 Task: Create a due date automation trigger when advanced on, the moment a card is due add fields without custom field "Resume" set to a number lower or equal to 1 and lower or equal to 10.
Action: Mouse moved to (870, 256)
Screenshot: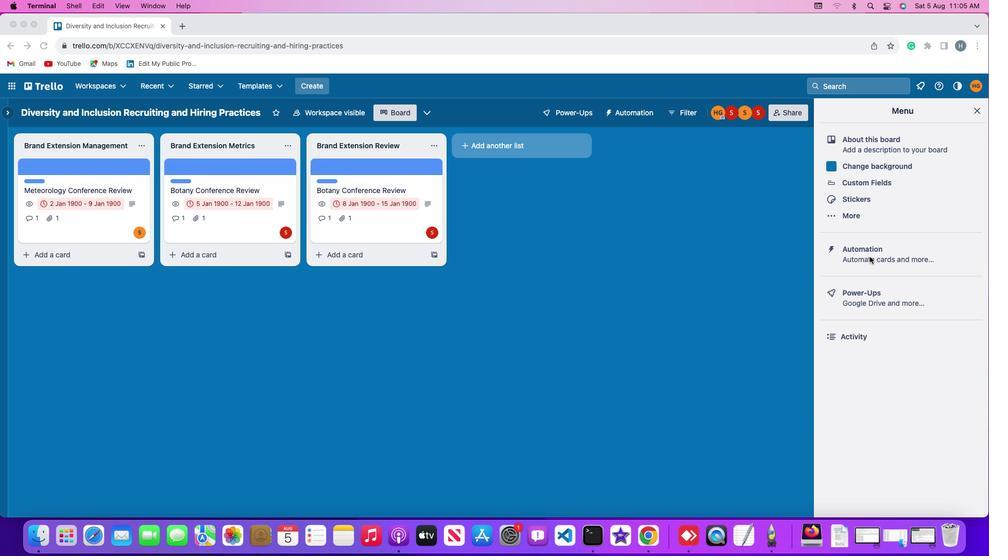 
Action: Mouse pressed left at (870, 256)
Screenshot: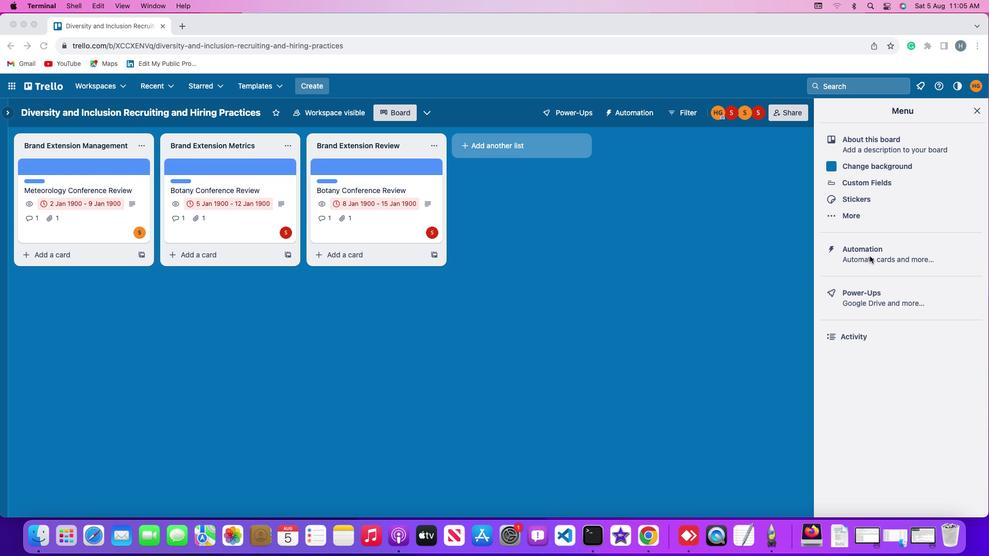 
Action: Mouse pressed left at (870, 256)
Screenshot: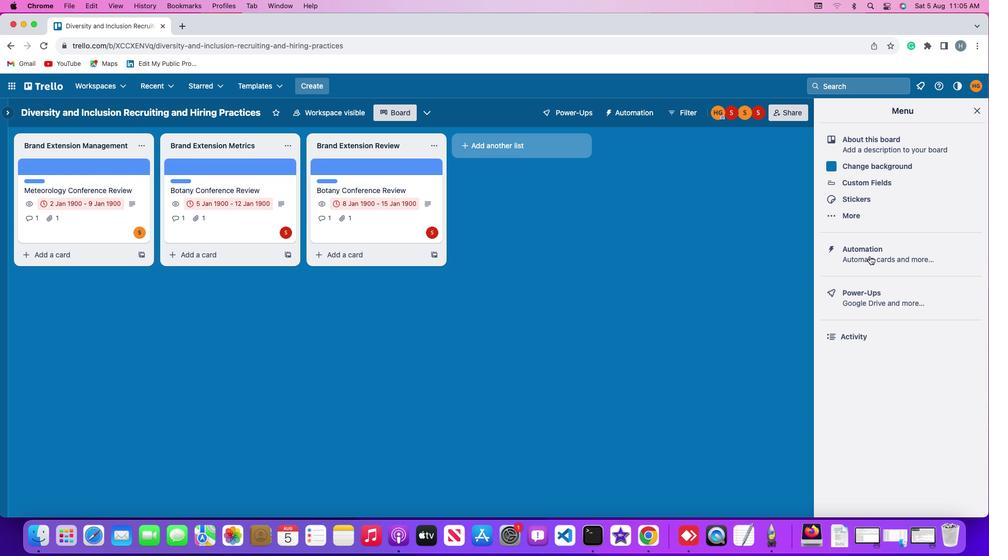 
Action: Mouse moved to (48, 244)
Screenshot: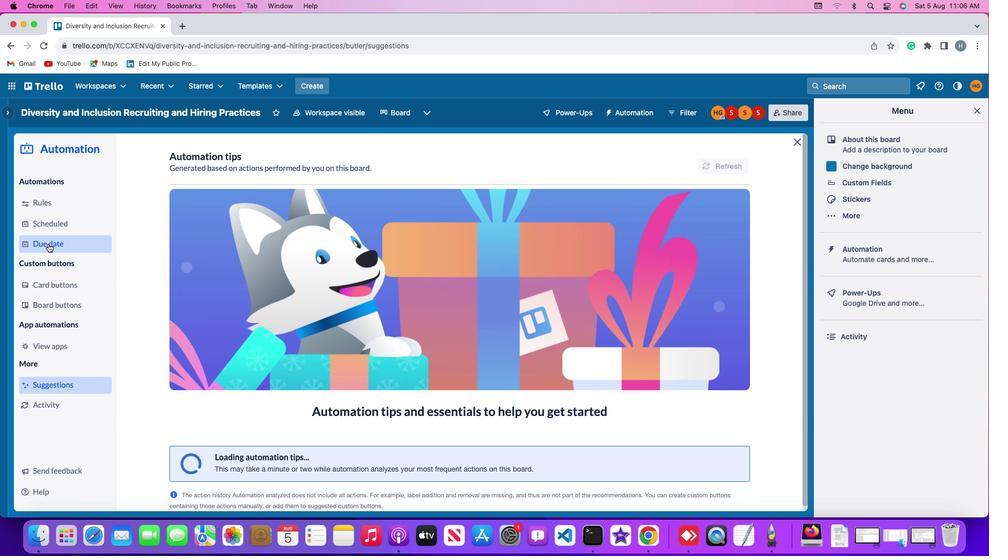 
Action: Mouse pressed left at (48, 244)
Screenshot: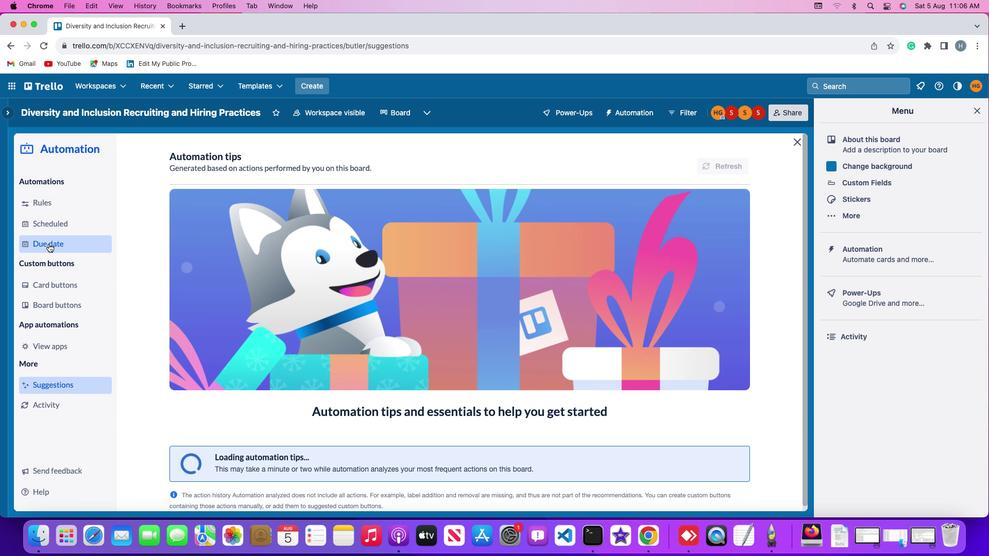 
Action: Mouse moved to (678, 157)
Screenshot: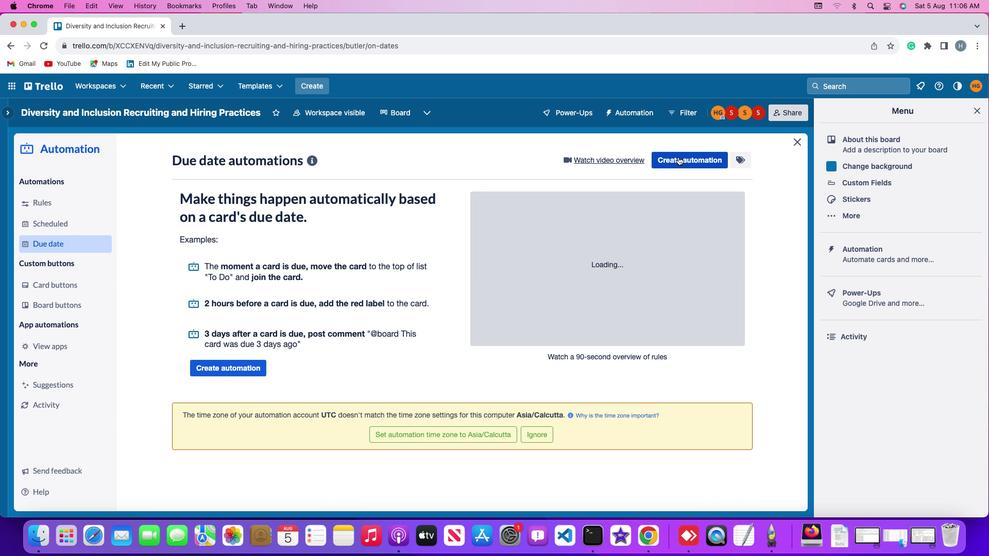 
Action: Mouse pressed left at (678, 157)
Screenshot: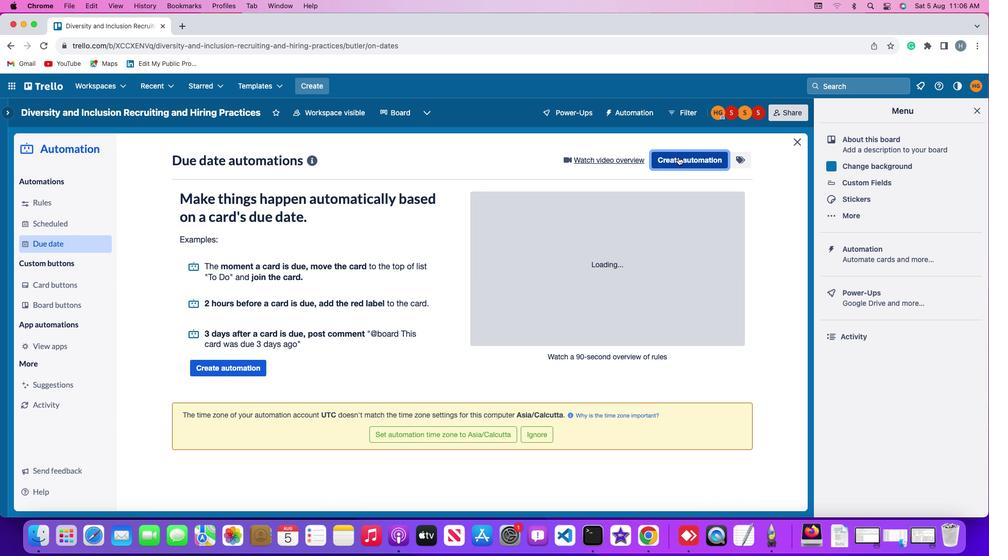 
Action: Mouse moved to (461, 260)
Screenshot: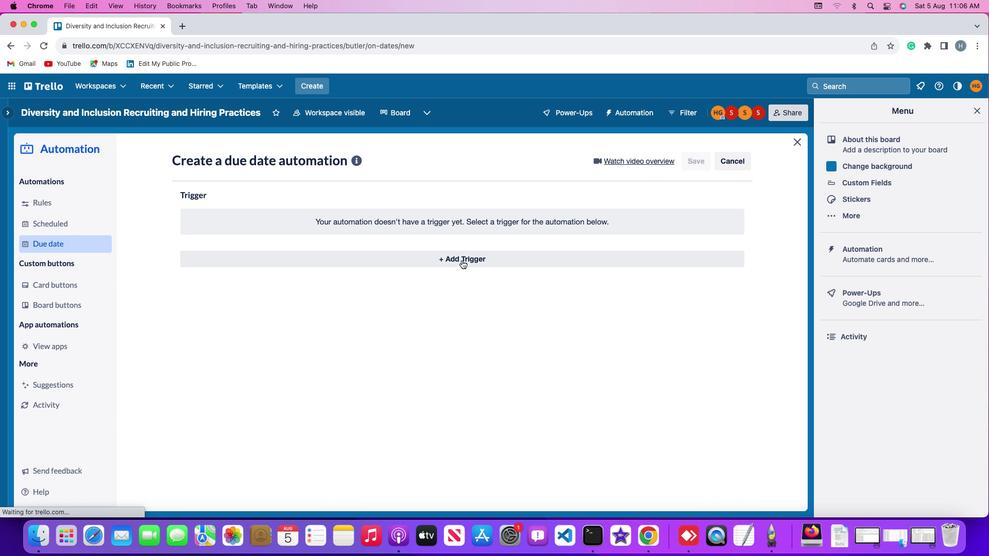 
Action: Mouse pressed left at (461, 260)
Screenshot: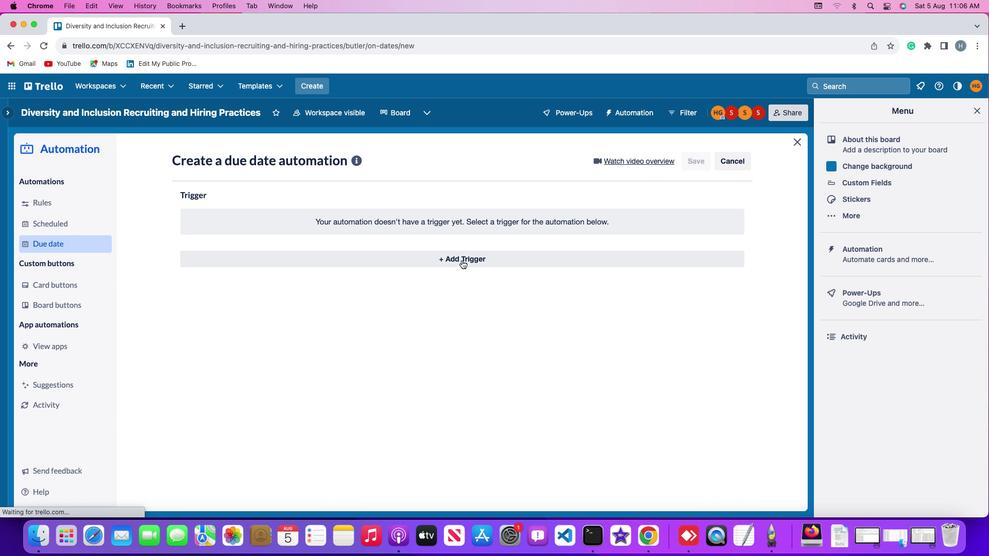 
Action: Mouse moved to (212, 383)
Screenshot: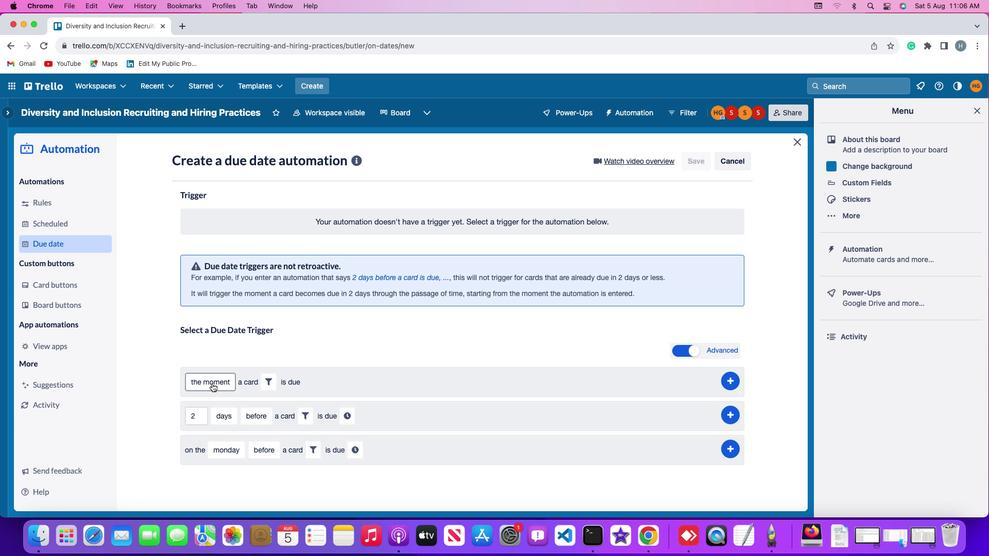 
Action: Mouse pressed left at (212, 383)
Screenshot: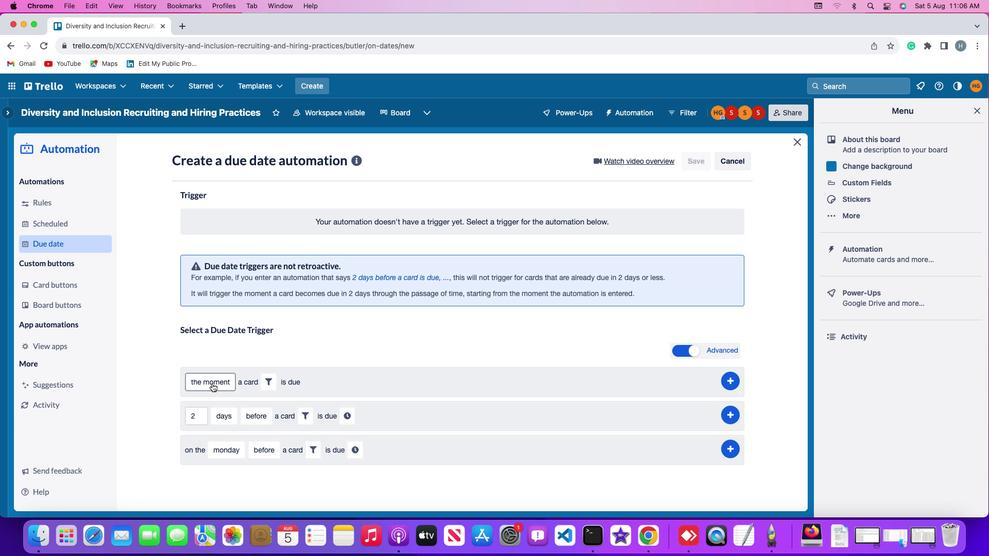 
Action: Mouse moved to (218, 401)
Screenshot: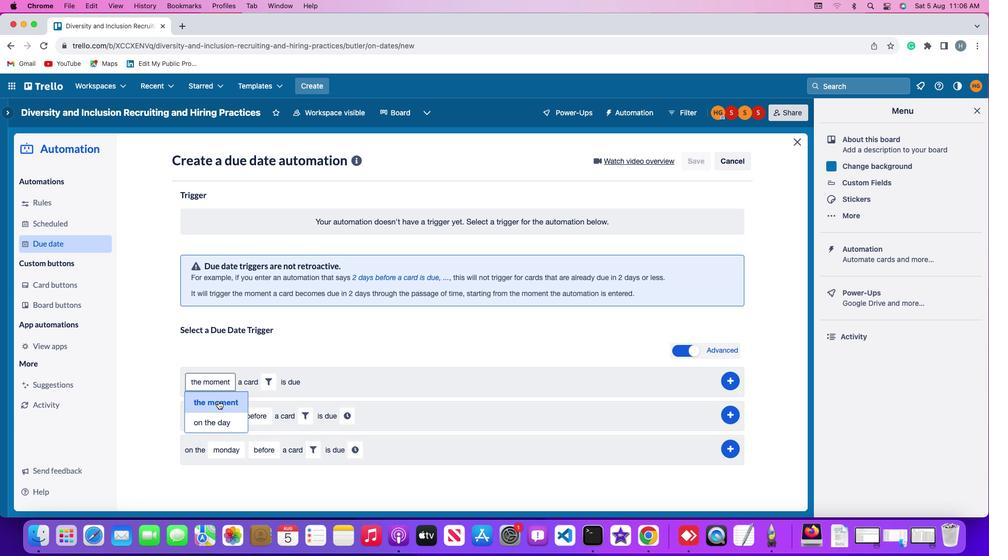 
Action: Mouse pressed left at (218, 401)
Screenshot: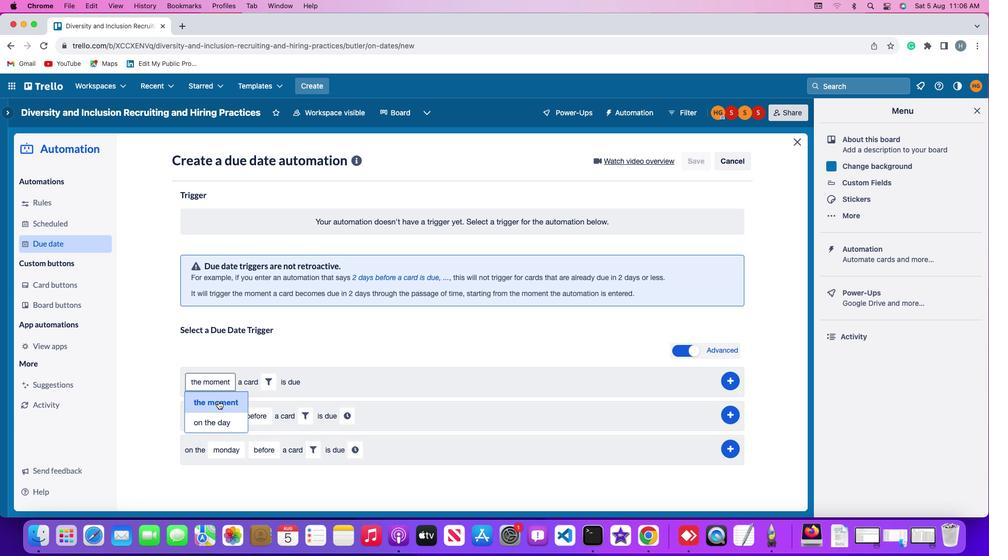 
Action: Mouse moved to (274, 380)
Screenshot: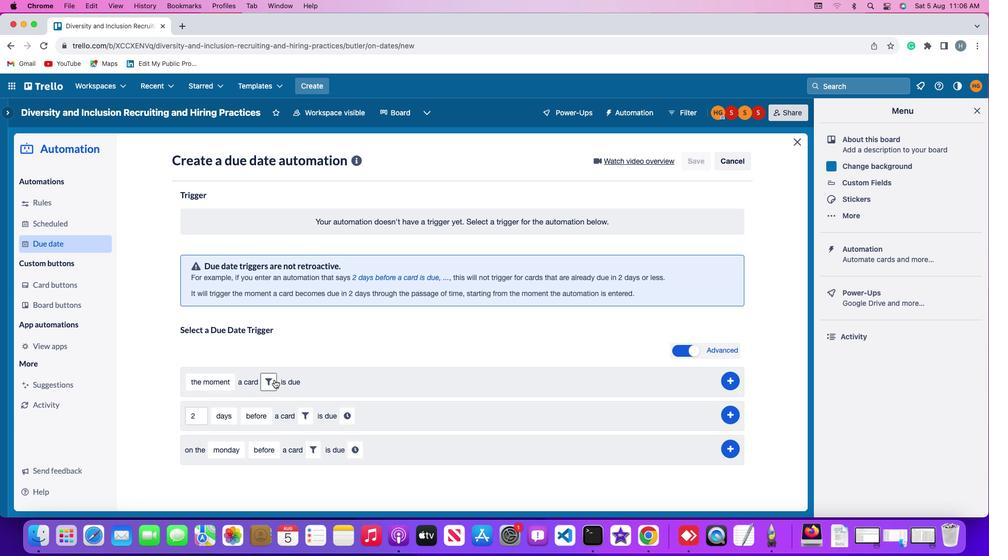 
Action: Mouse pressed left at (274, 380)
Screenshot: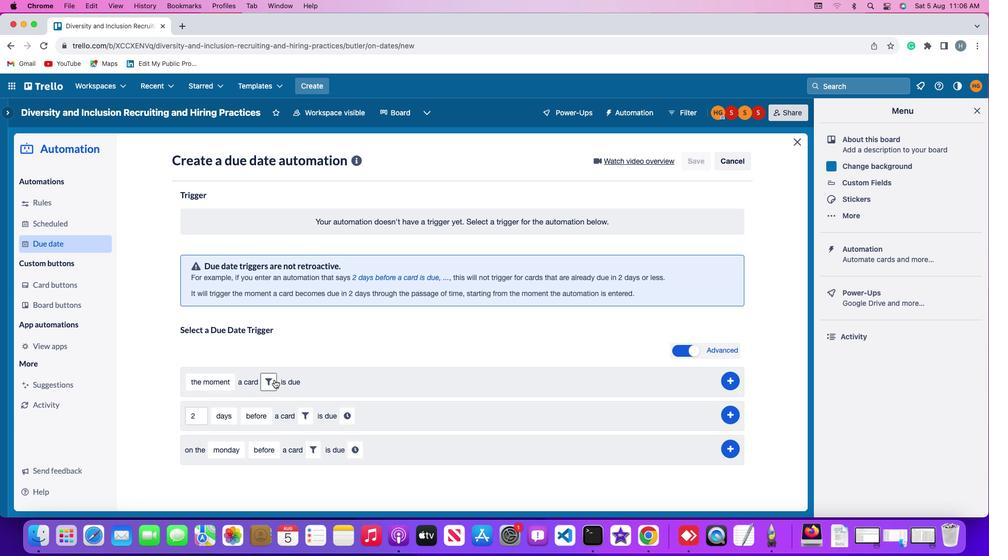 
Action: Mouse moved to (435, 415)
Screenshot: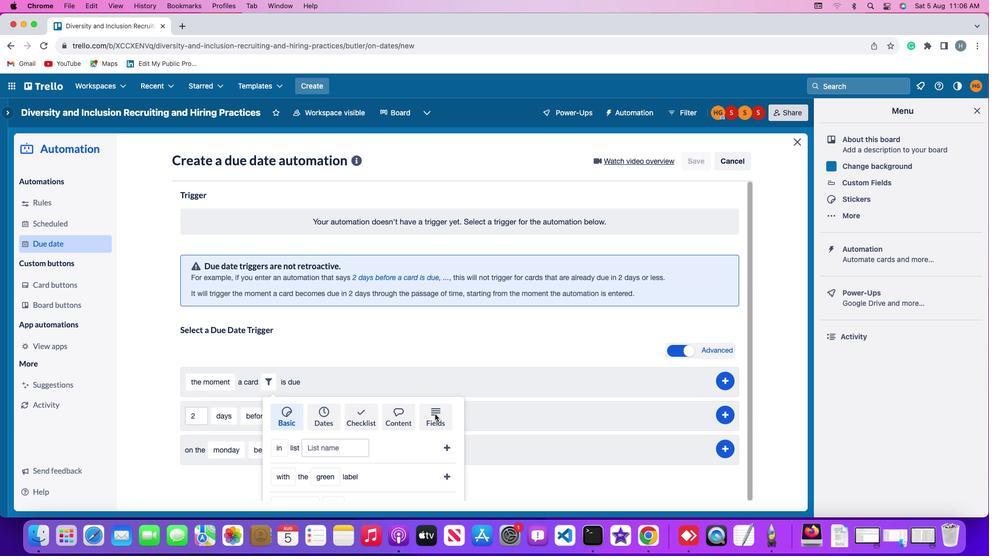 
Action: Mouse pressed left at (435, 415)
Screenshot: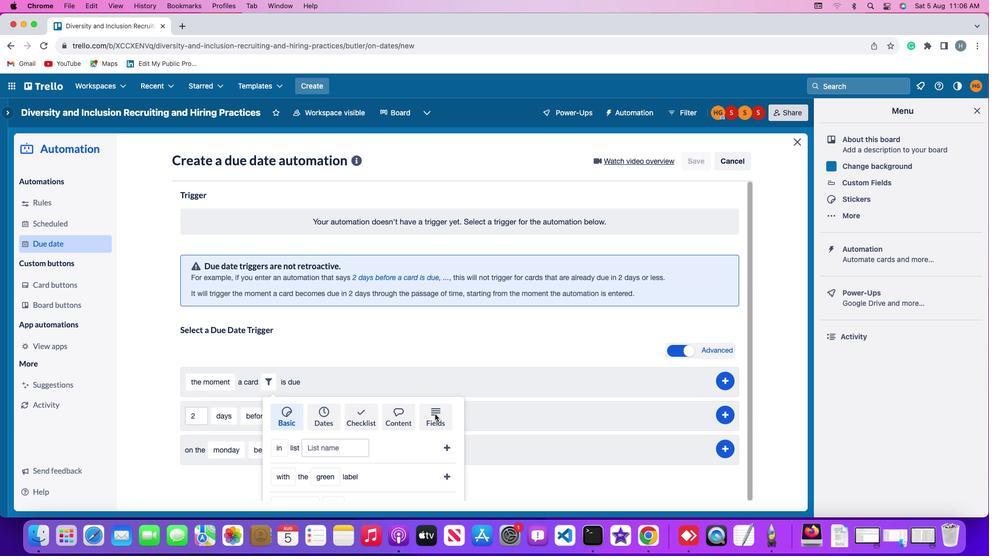 
Action: Mouse moved to (424, 425)
Screenshot: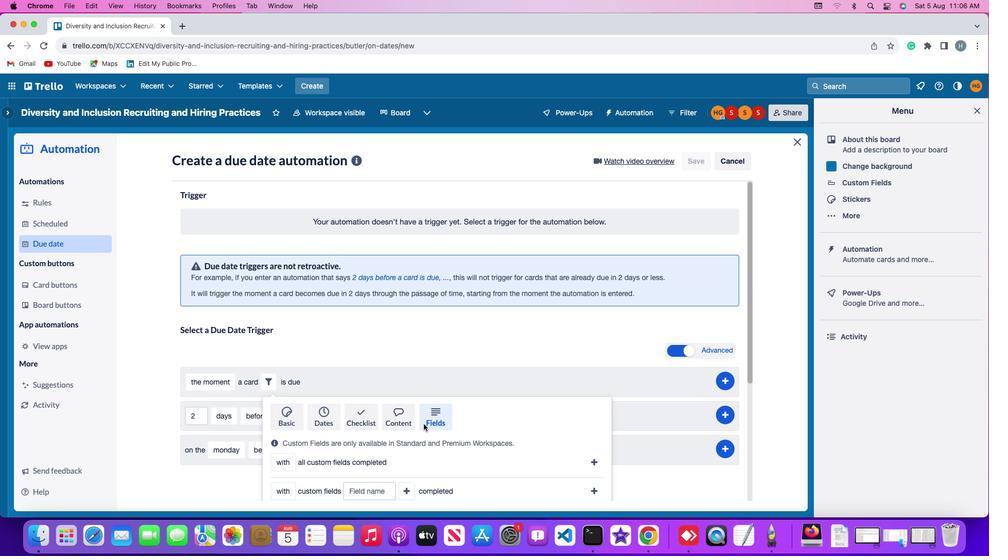 
Action: Mouse scrolled (424, 425) with delta (0, 0)
Screenshot: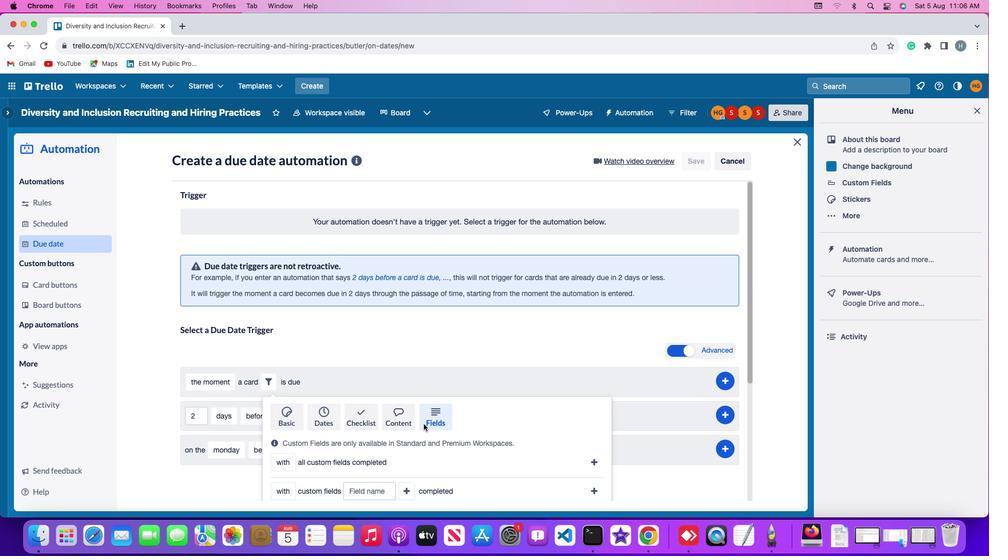 
Action: Mouse moved to (423, 424)
Screenshot: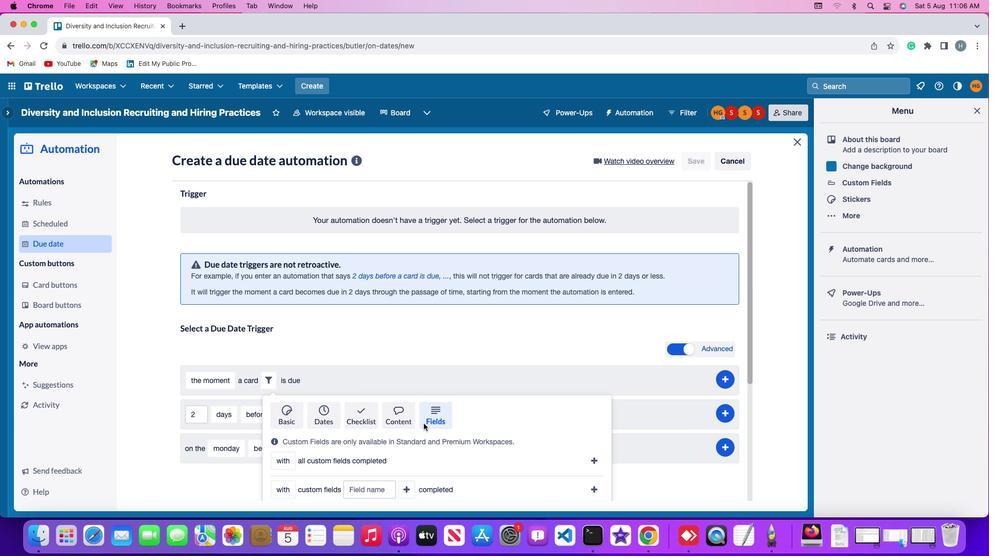 
Action: Mouse scrolled (423, 424) with delta (0, 0)
Screenshot: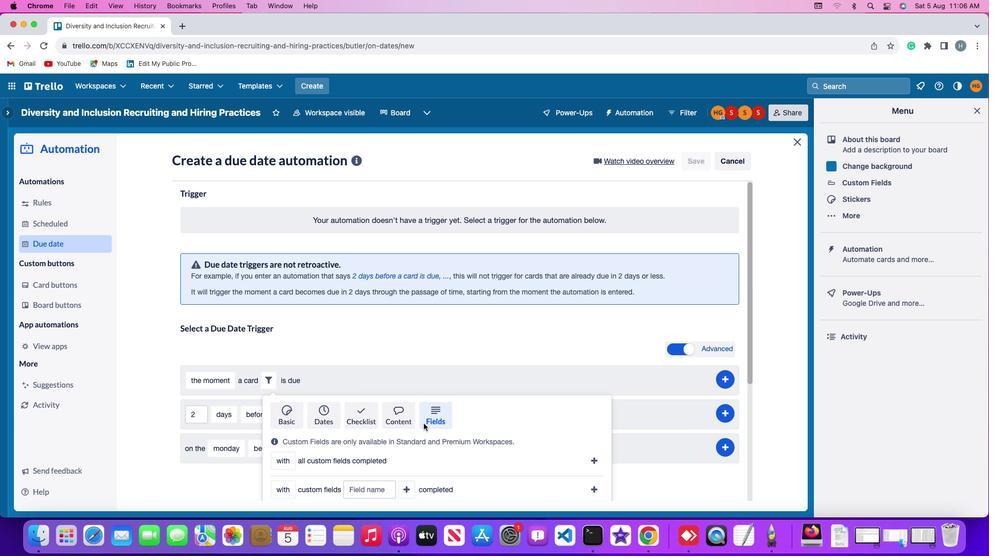 
Action: Mouse moved to (423, 424)
Screenshot: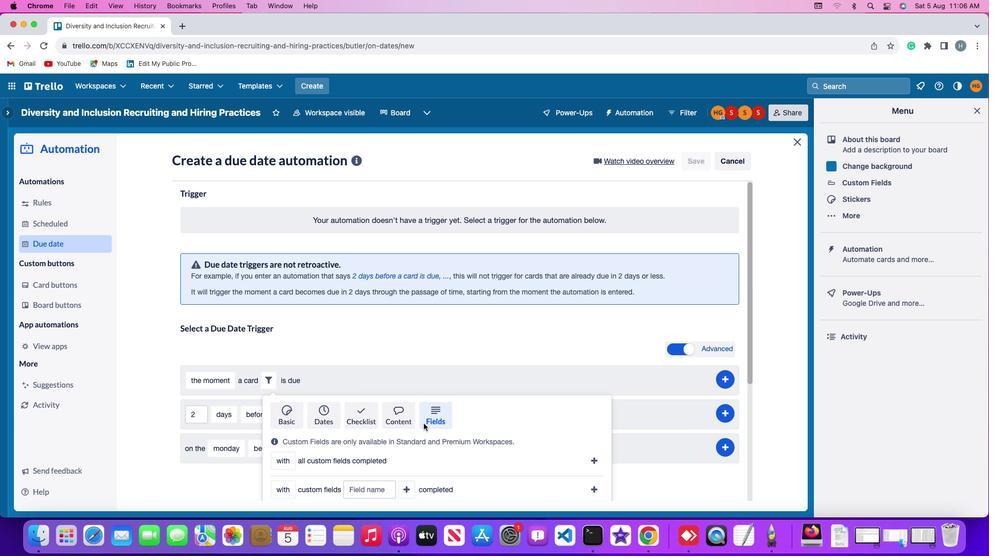 
Action: Mouse scrolled (423, 424) with delta (0, -1)
Screenshot: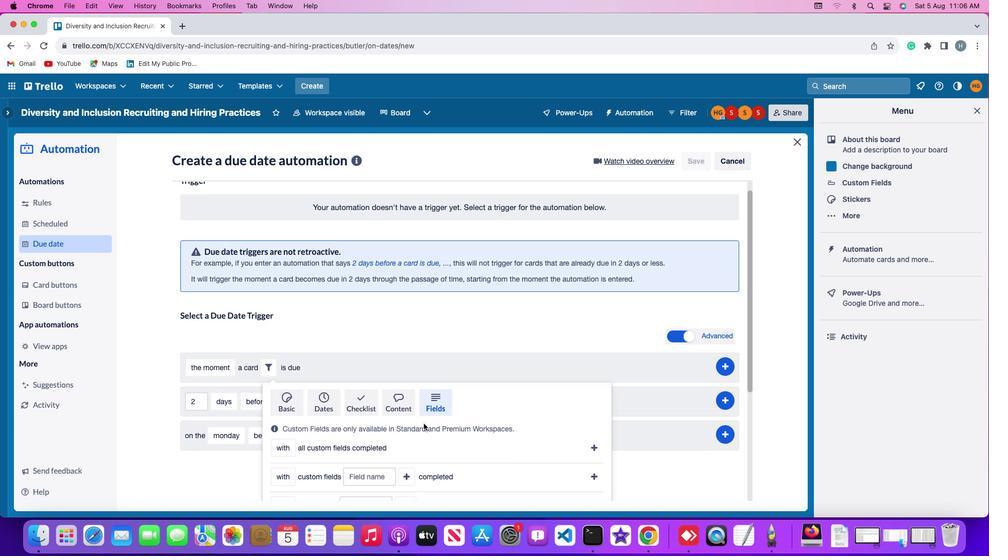 
Action: Mouse scrolled (423, 424) with delta (0, -2)
Screenshot: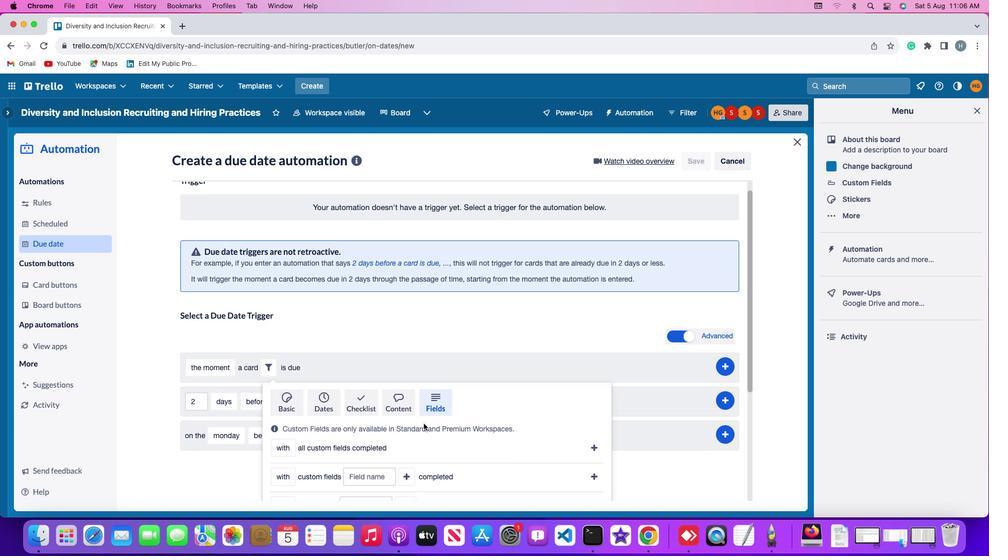 
Action: Mouse scrolled (423, 424) with delta (0, -2)
Screenshot: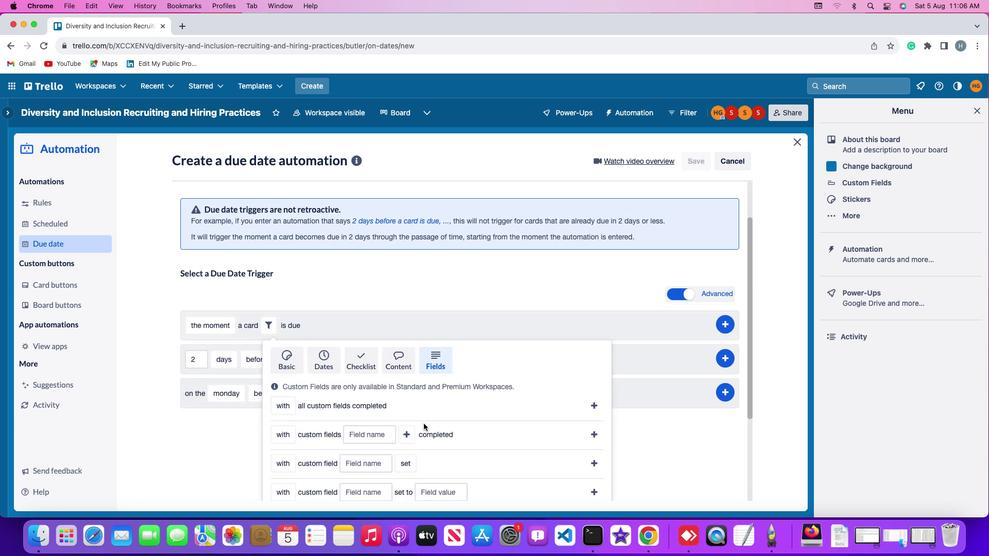 
Action: Mouse moved to (422, 423)
Screenshot: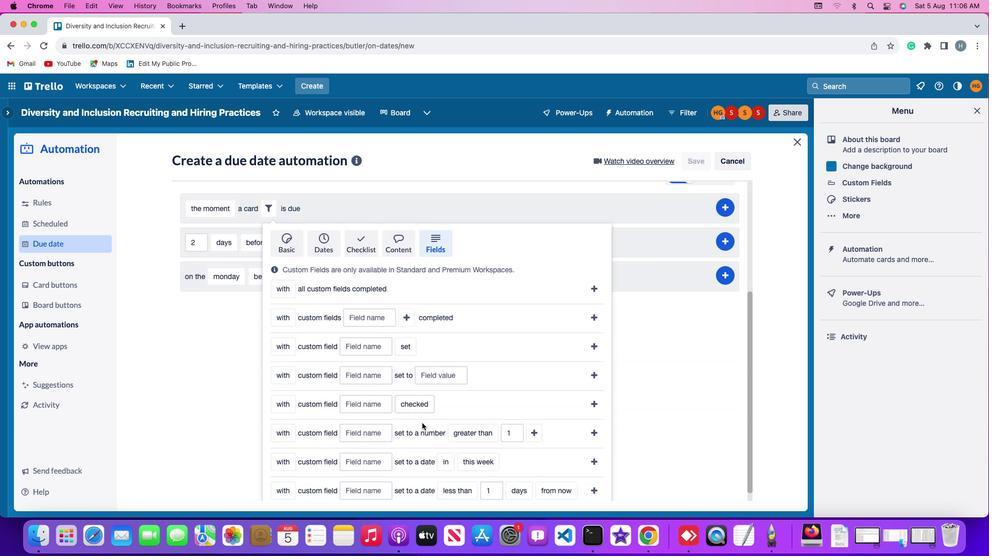 
Action: Mouse scrolled (422, 423) with delta (0, 0)
Screenshot: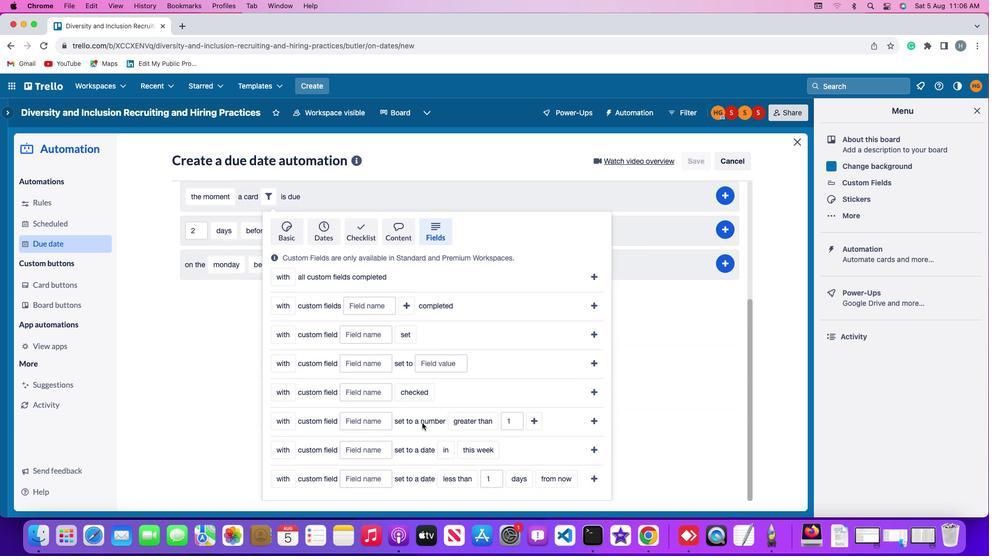 
Action: Mouse scrolled (422, 423) with delta (0, 0)
Screenshot: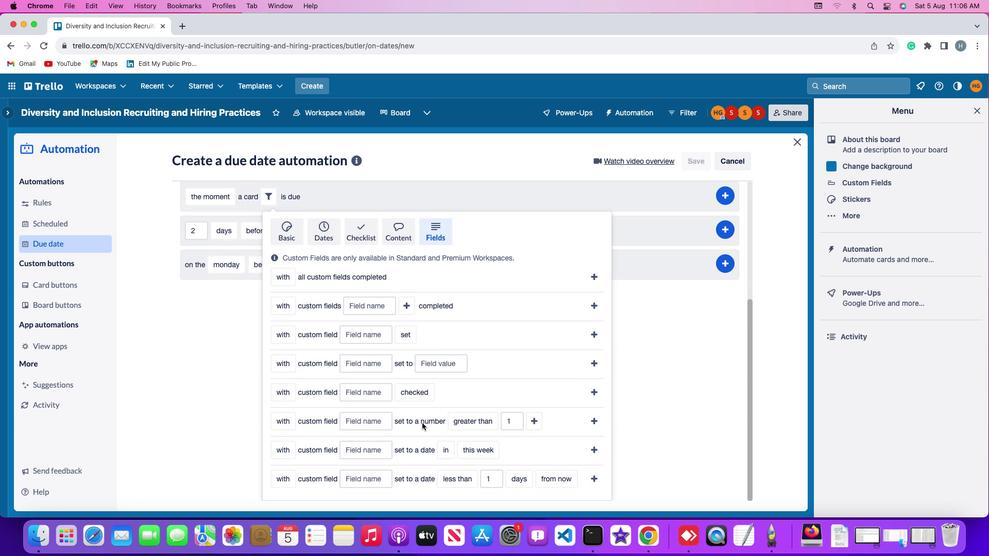 
Action: Mouse scrolled (422, 423) with delta (0, -1)
Screenshot: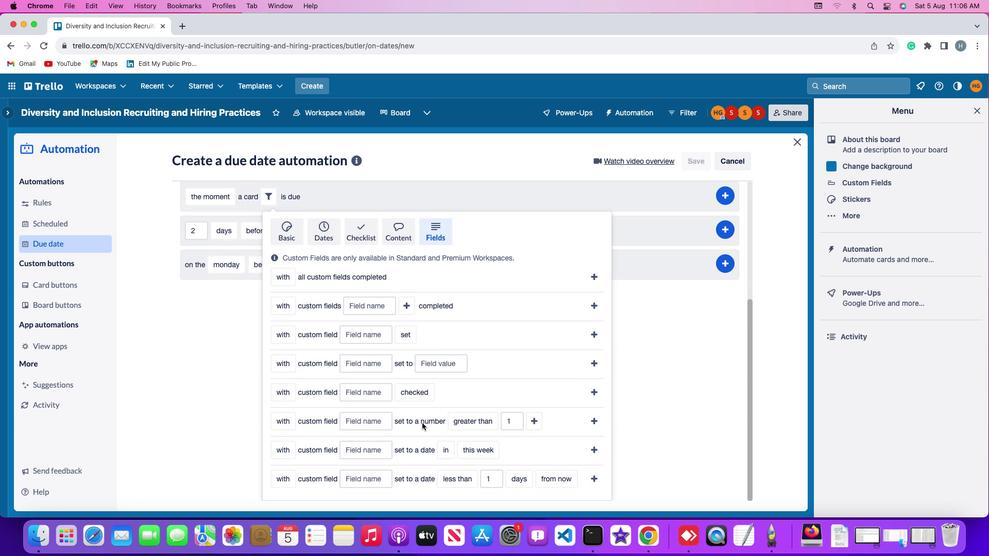 
Action: Mouse scrolled (422, 423) with delta (0, -2)
Screenshot: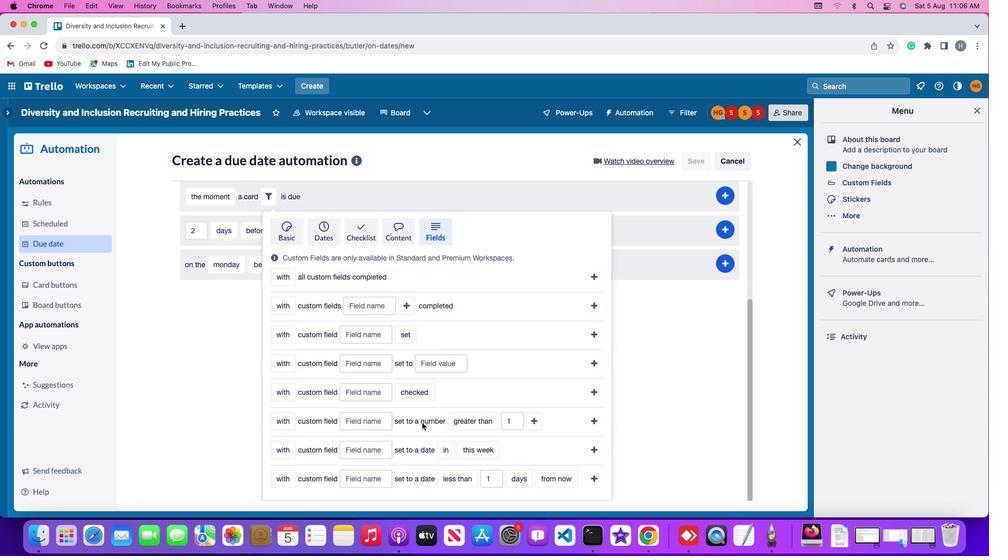 
Action: Mouse moved to (272, 418)
Screenshot: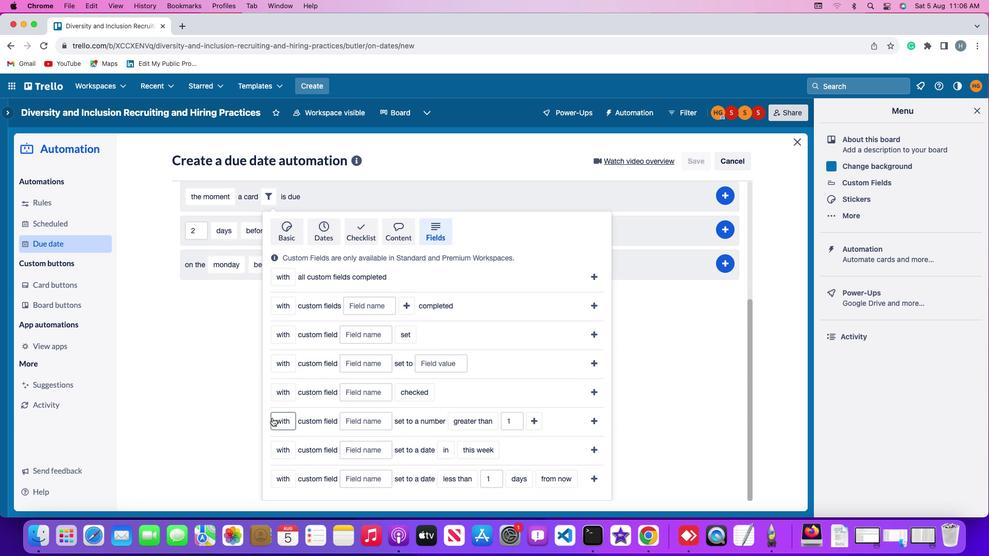 
Action: Mouse pressed left at (272, 418)
Screenshot: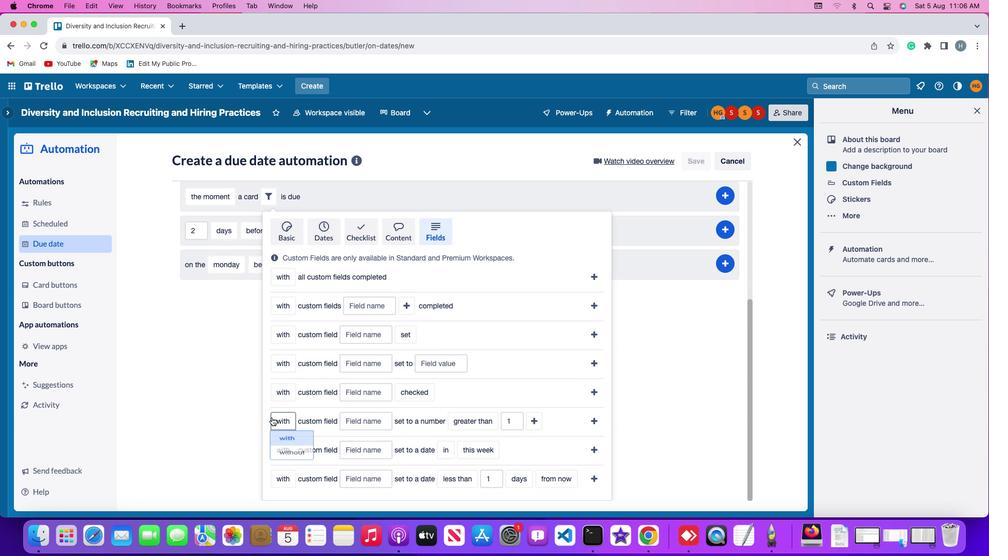 
Action: Mouse moved to (294, 459)
Screenshot: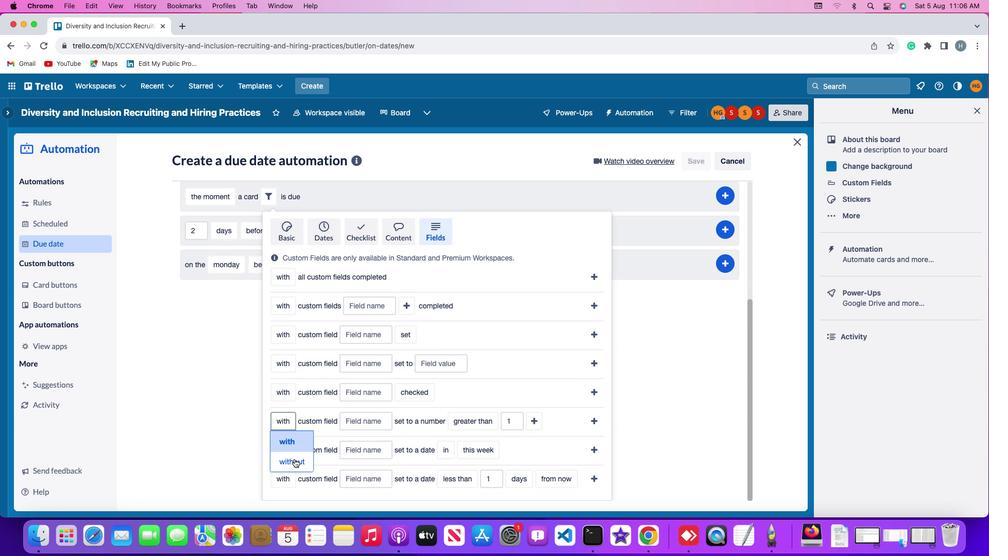 
Action: Mouse pressed left at (294, 459)
Screenshot: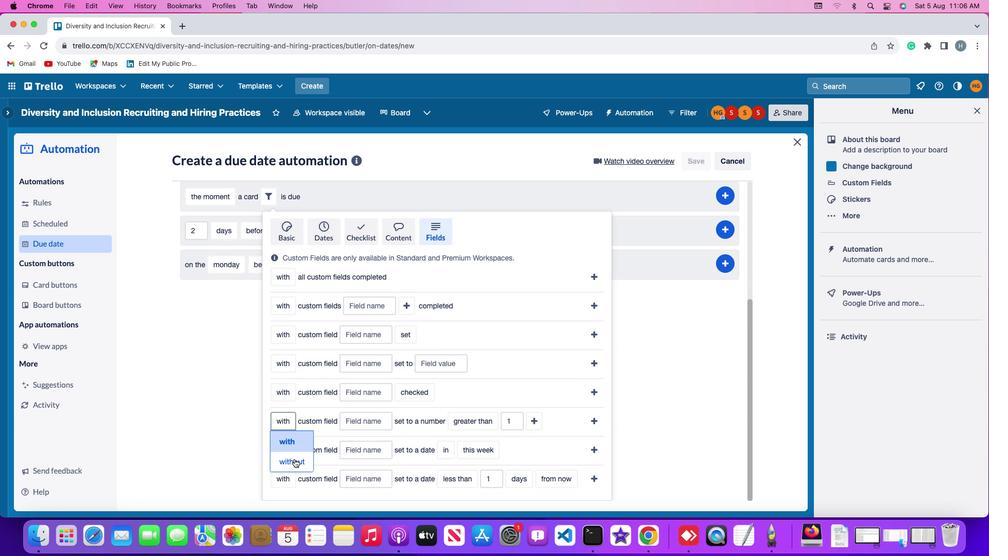 
Action: Mouse moved to (376, 420)
Screenshot: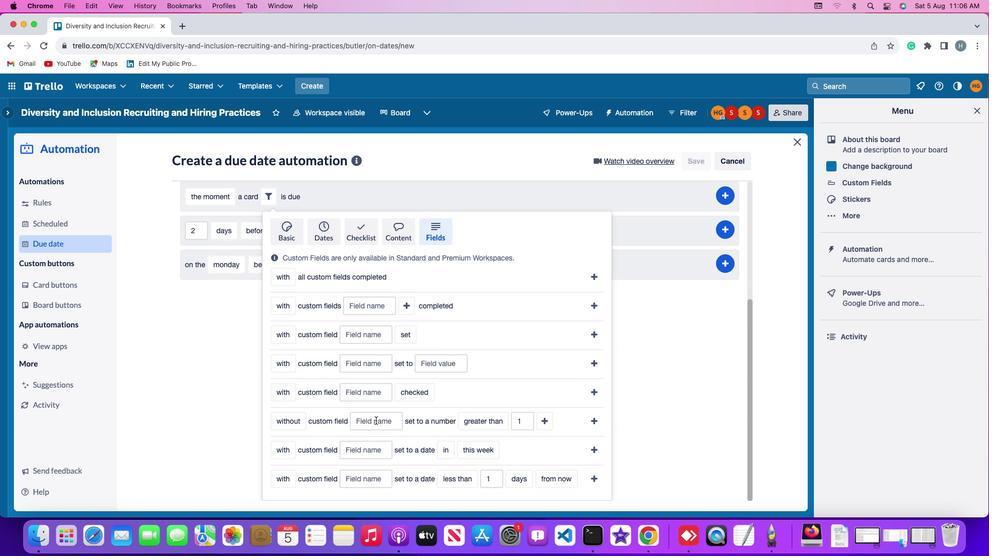 
Action: Mouse pressed left at (376, 420)
Screenshot: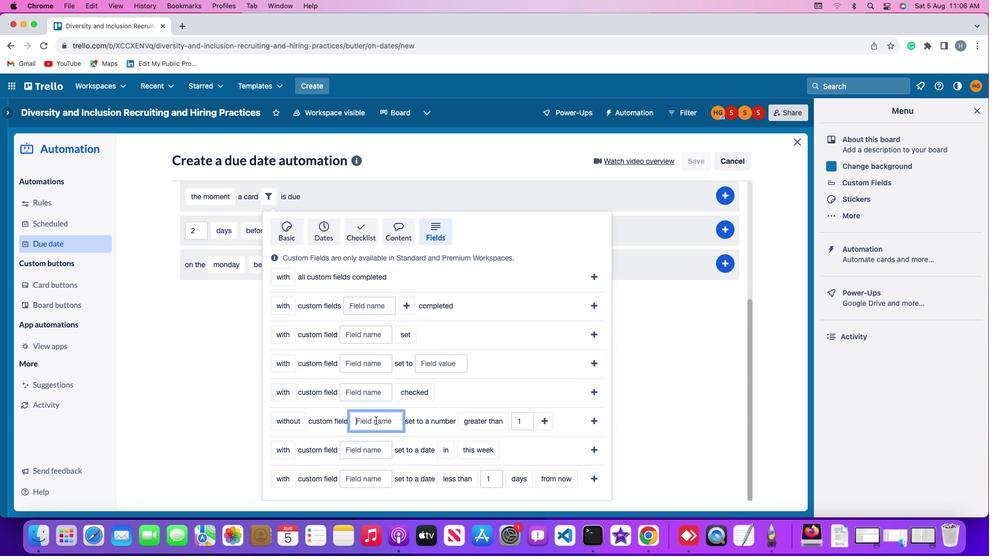 
Action: Mouse moved to (376, 420)
Screenshot: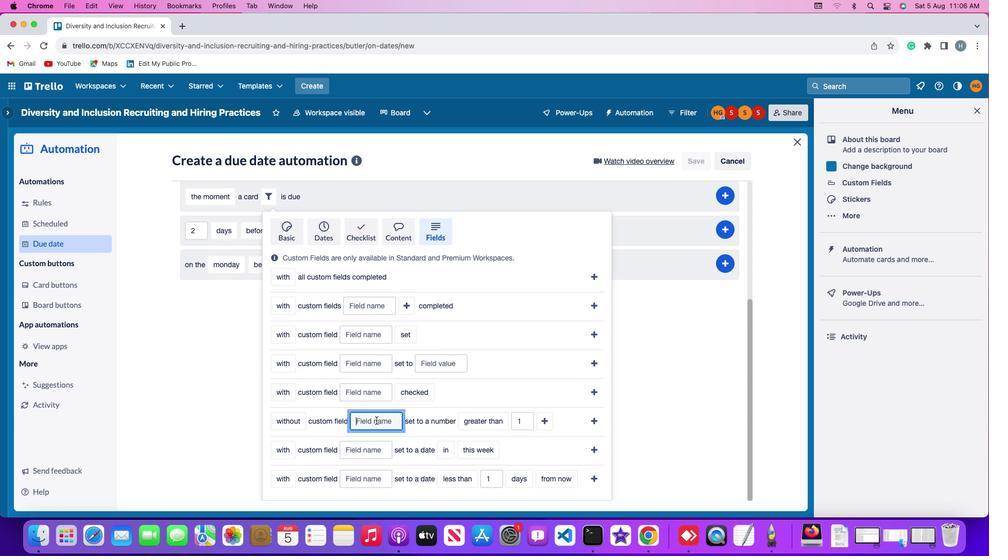 
Action: Key pressed Key.shift'r''e''s''u''m''e'
Screenshot: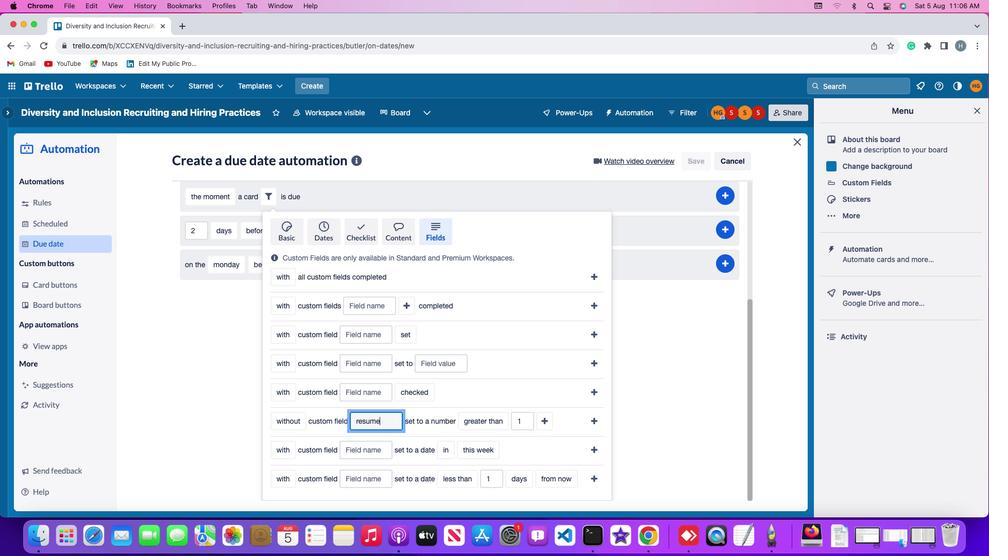 
Action: Mouse moved to (478, 423)
Screenshot: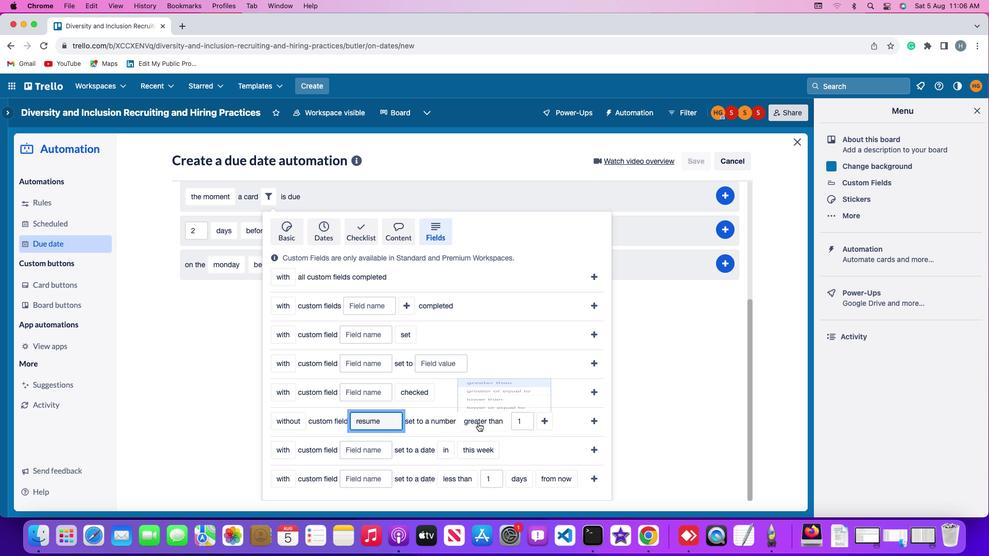 
Action: Mouse pressed left at (478, 423)
Screenshot: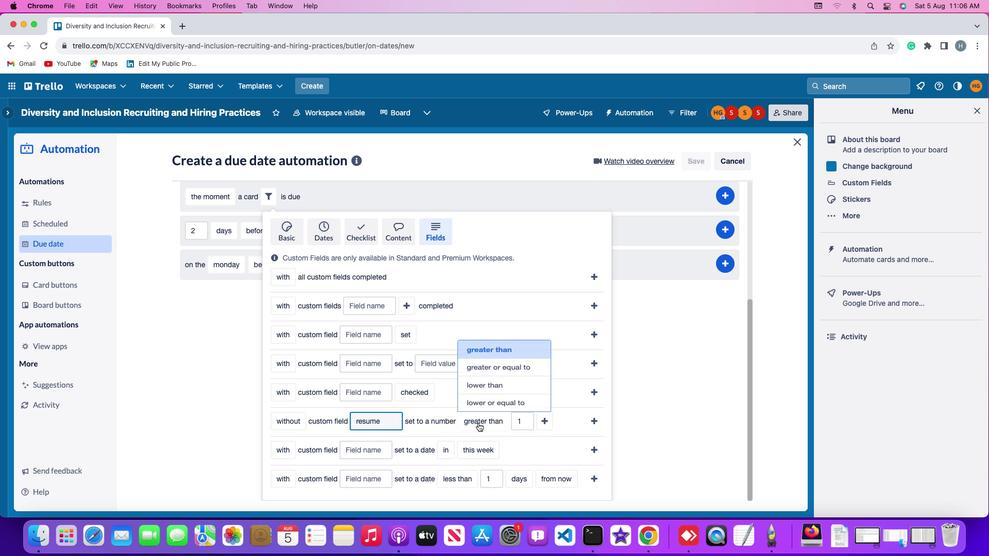 
Action: Mouse moved to (502, 400)
Screenshot: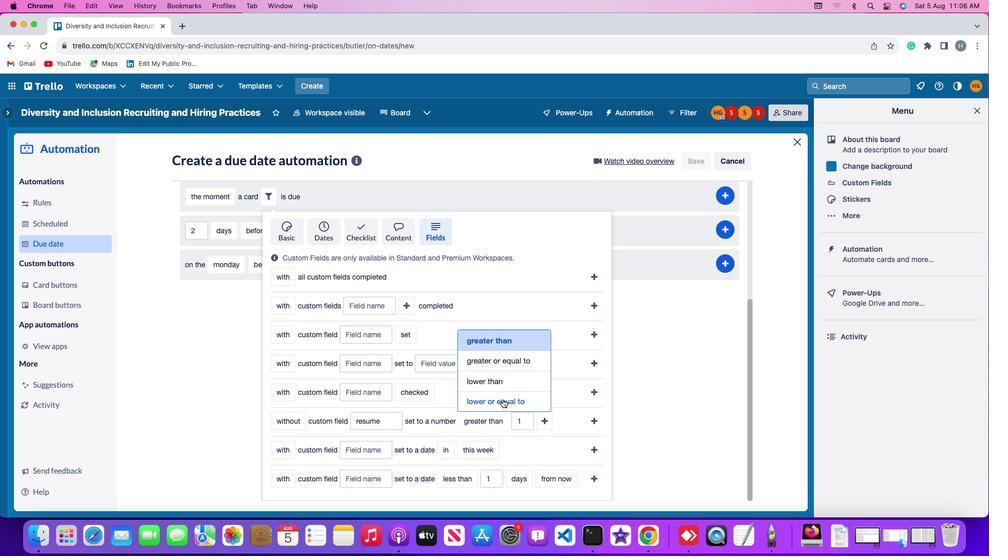 
Action: Mouse pressed left at (502, 400)
Screenshot: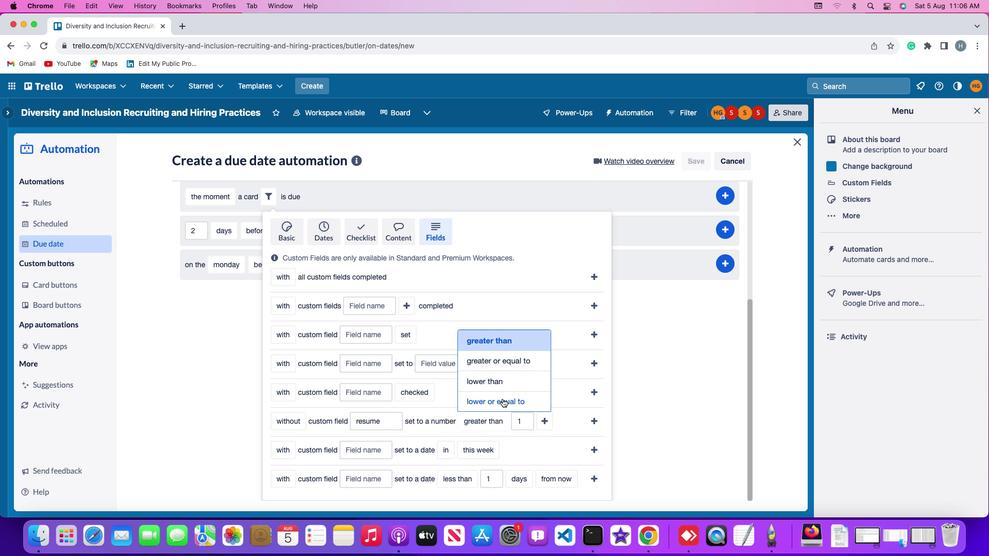 
Action: Mouse moved to (540, 423)
Screenshot: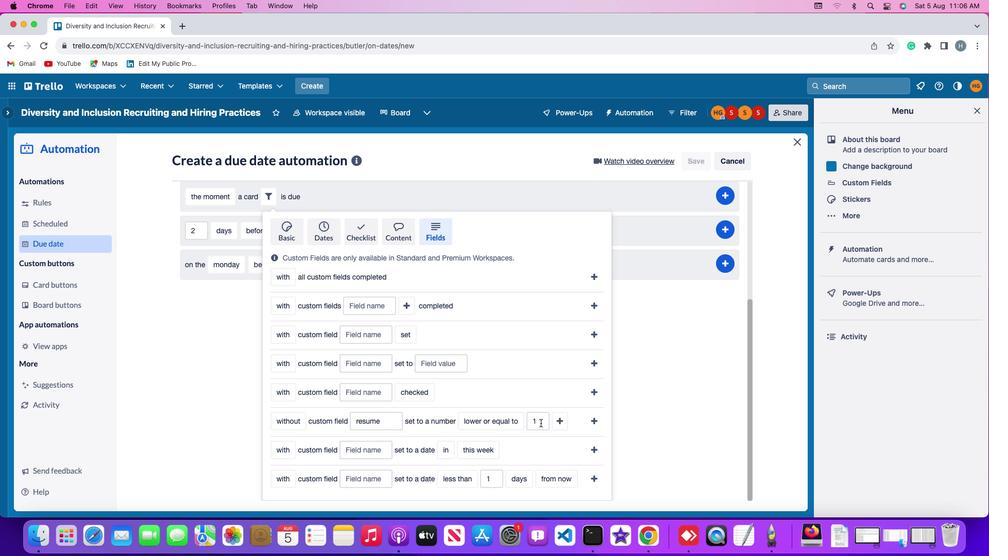 
Action: Mouse pressed left at (540, 423)
Screenshot: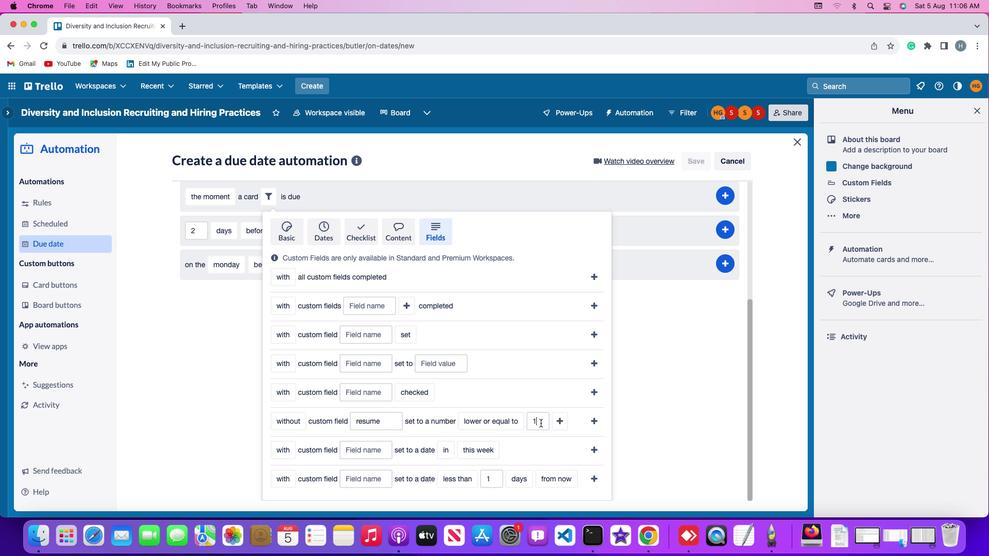 
Action: Mouse moved to (543, 427)
Screenshot: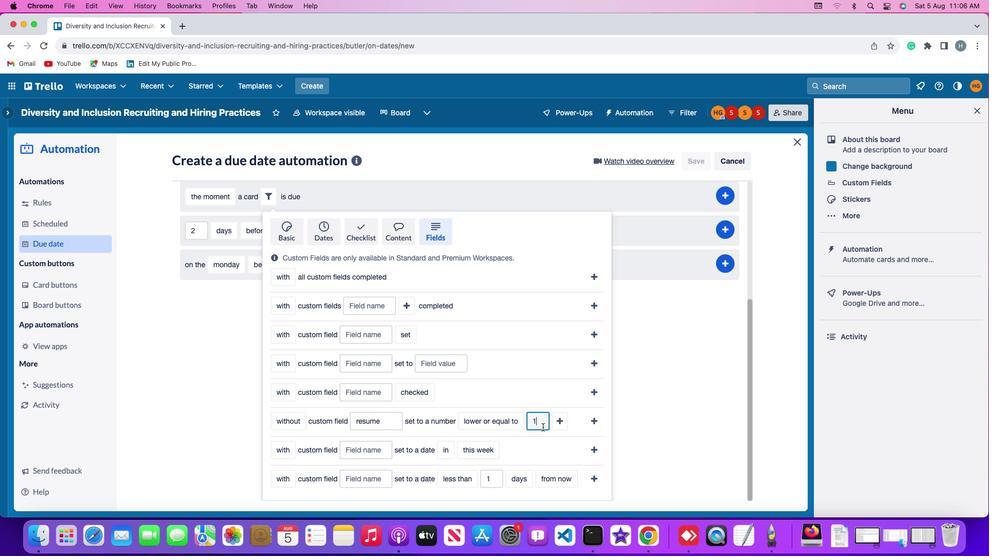 
Action: Key pressed Key.backspace
Screenshot: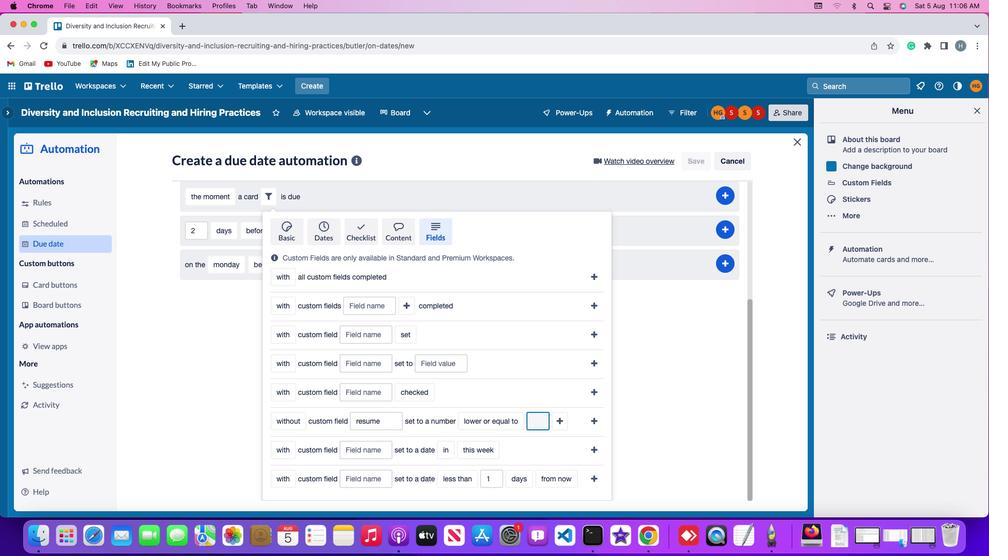 
Action: Mouse moved to (543, 427)
Screenshot: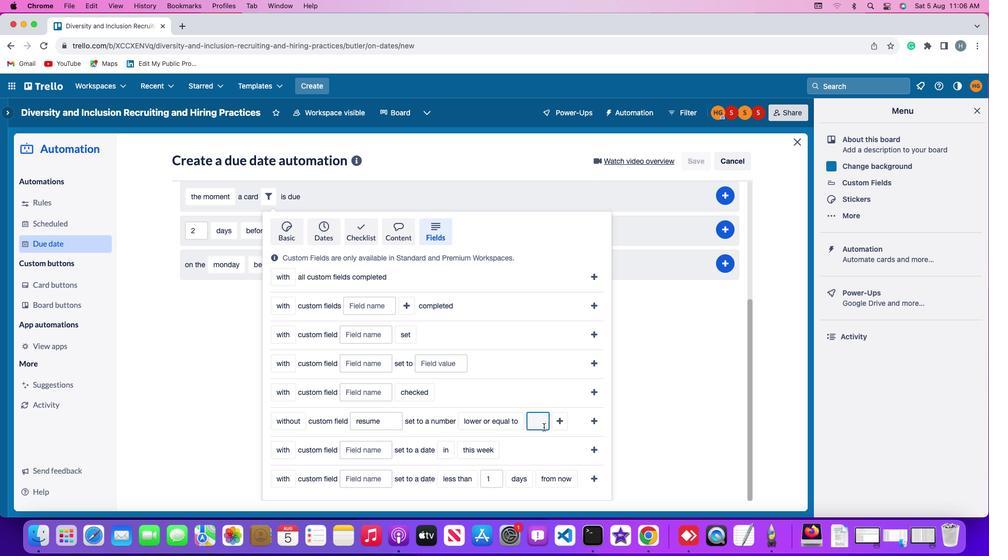 
Action: Key pressed '1'
Screenshot: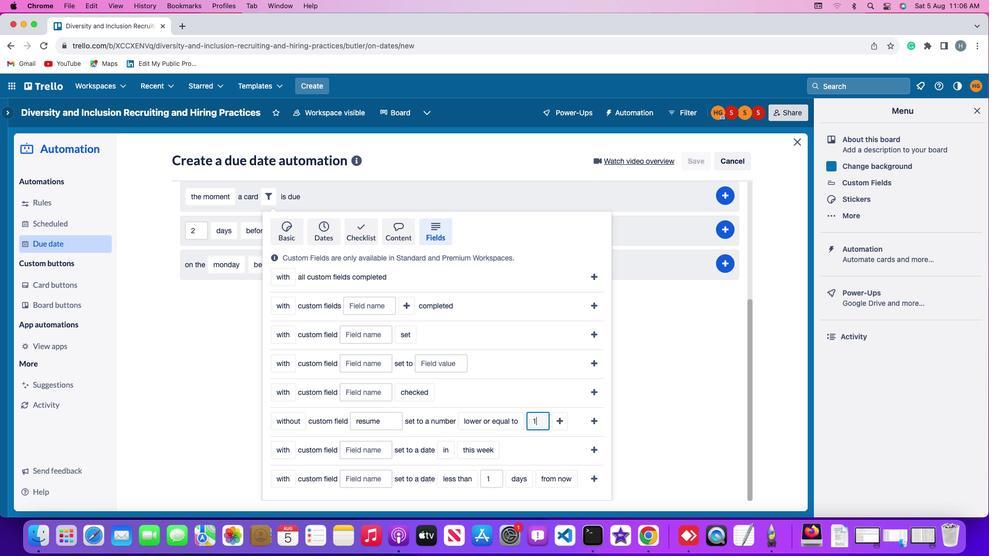 
Action: Mouse moved to (560, 424)
Screenshot: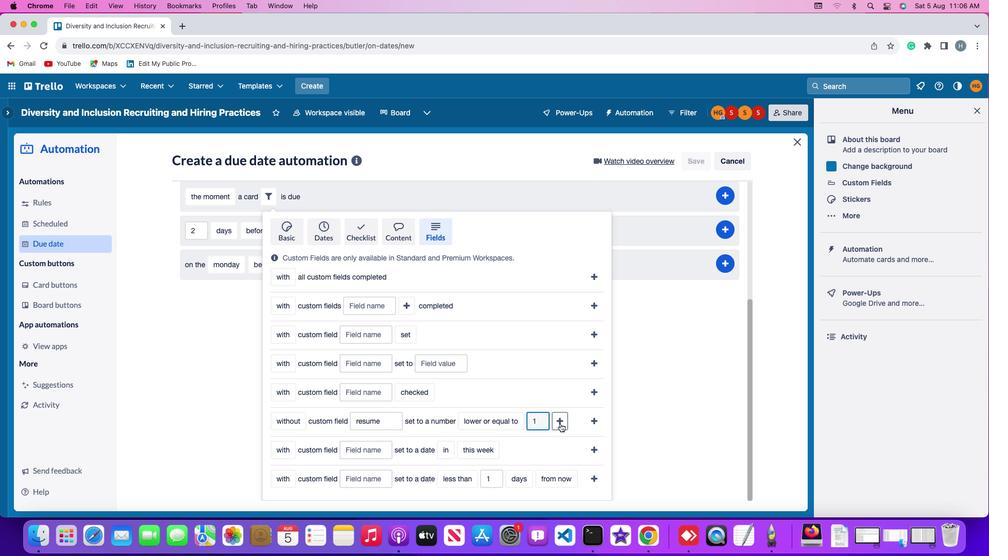 
Action: Mouse pressed left at (560, 424)
Screenshot: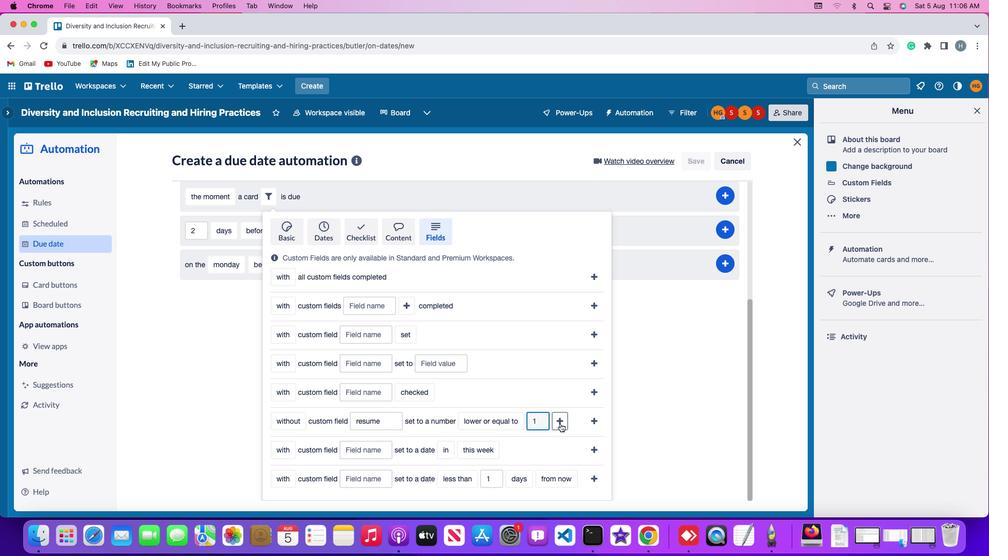
Action: Mouse moved to (594, 423)
Screenshot: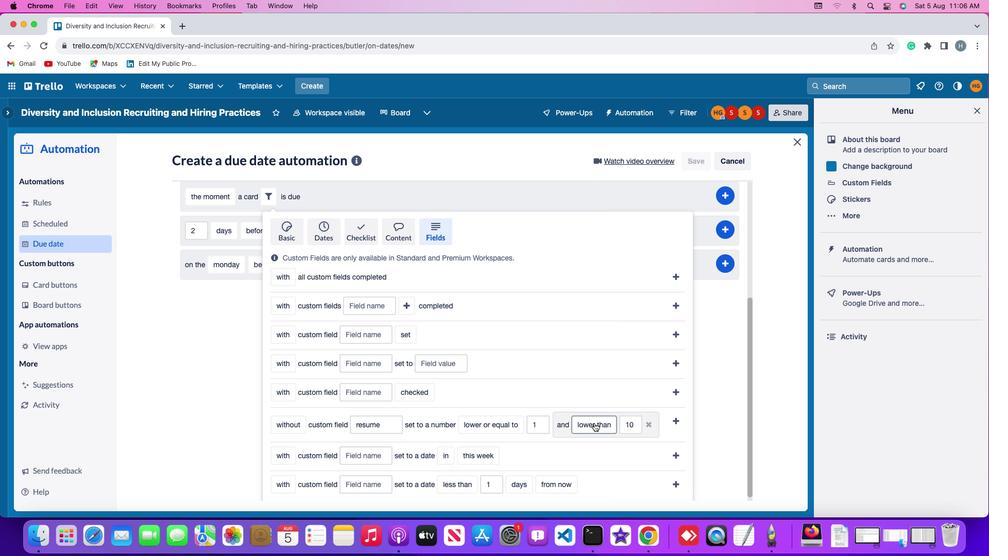 
Action: Mouse pressed left at (594, 423)
Screenshot: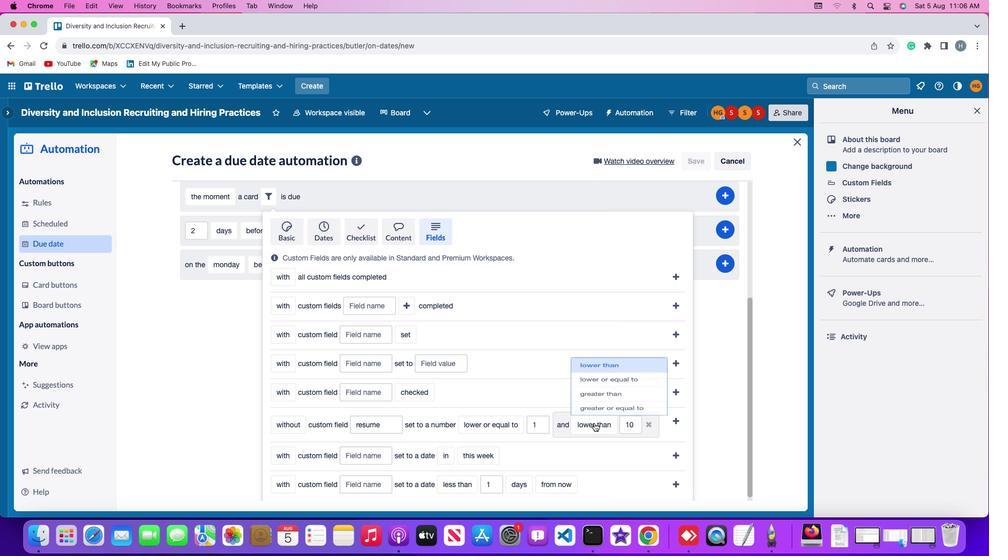 
Action: Mouse moved to (607, 366)
Screenshot: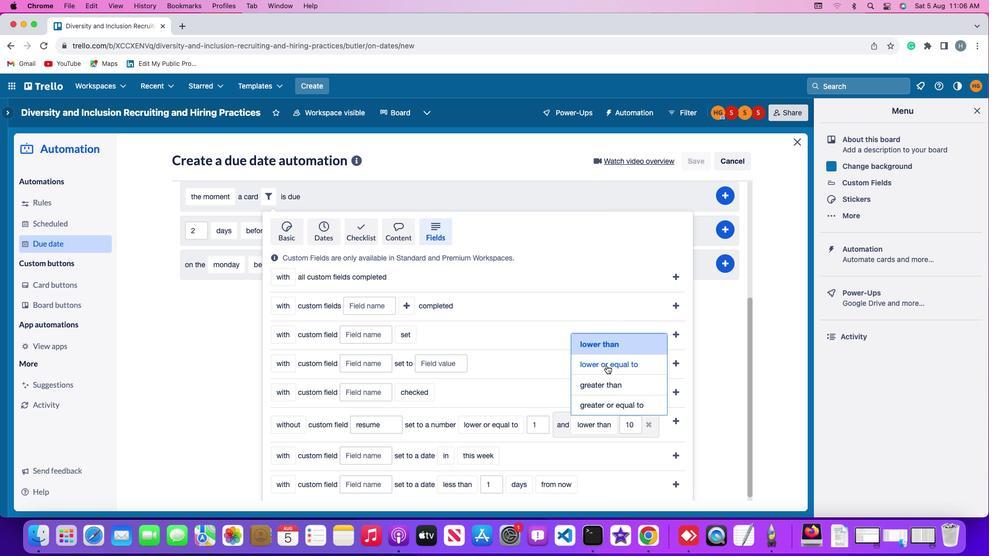 
Action: Mouse pressed left at (607, 366)
Screenshot: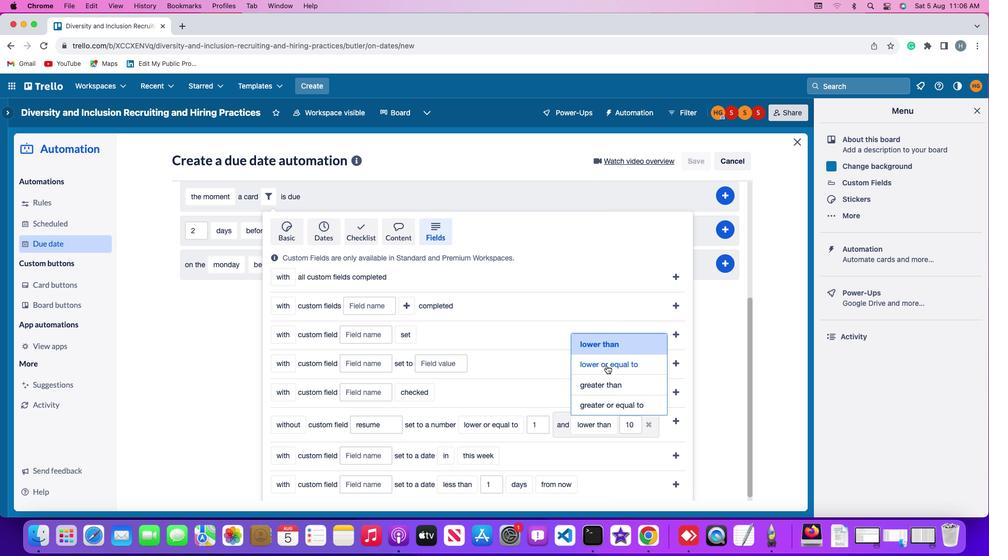
Action: Mouse moved to (658, 423)
Screenshot: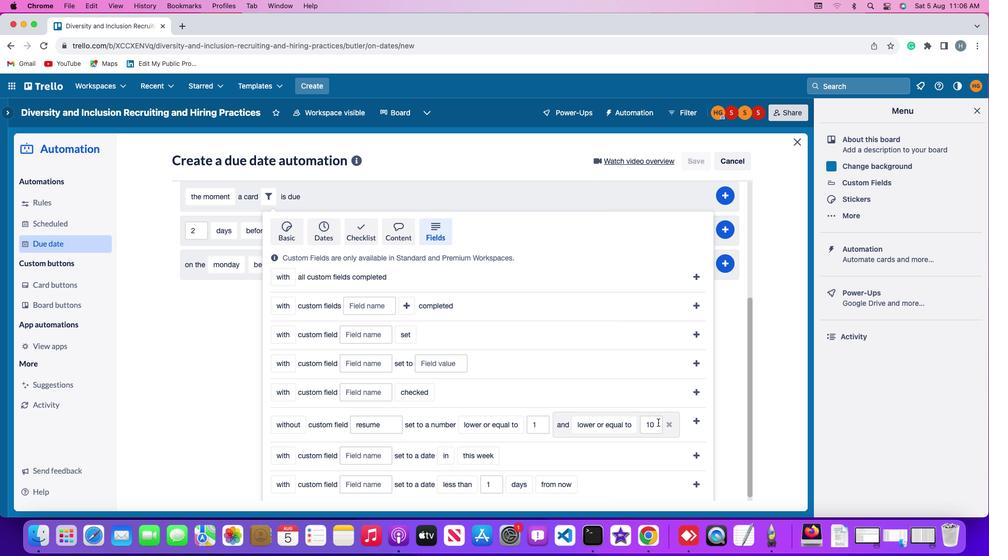 
Action: Mouse pressed left at (658, 423)
Screenshot: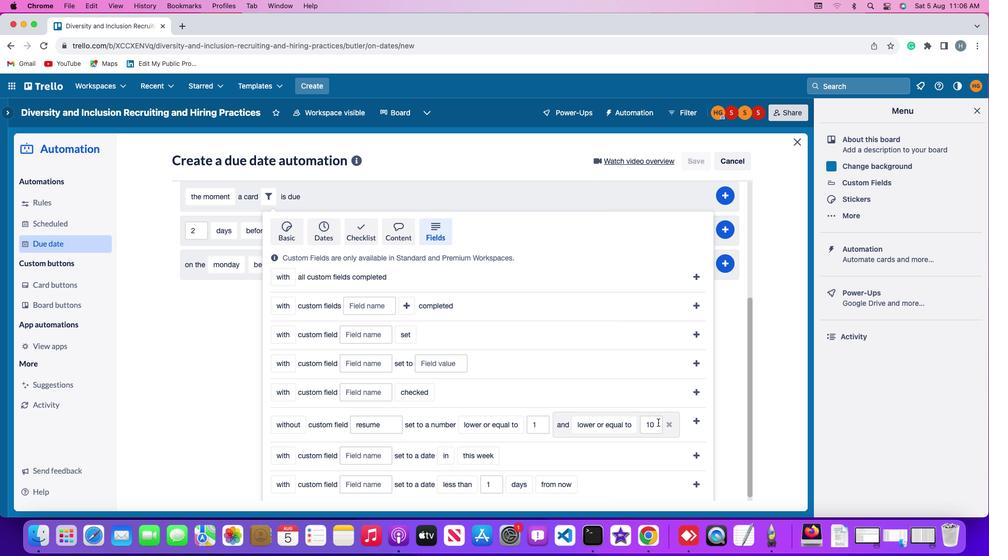 
Action: Mouse moved to (658, 422)
Screenshot: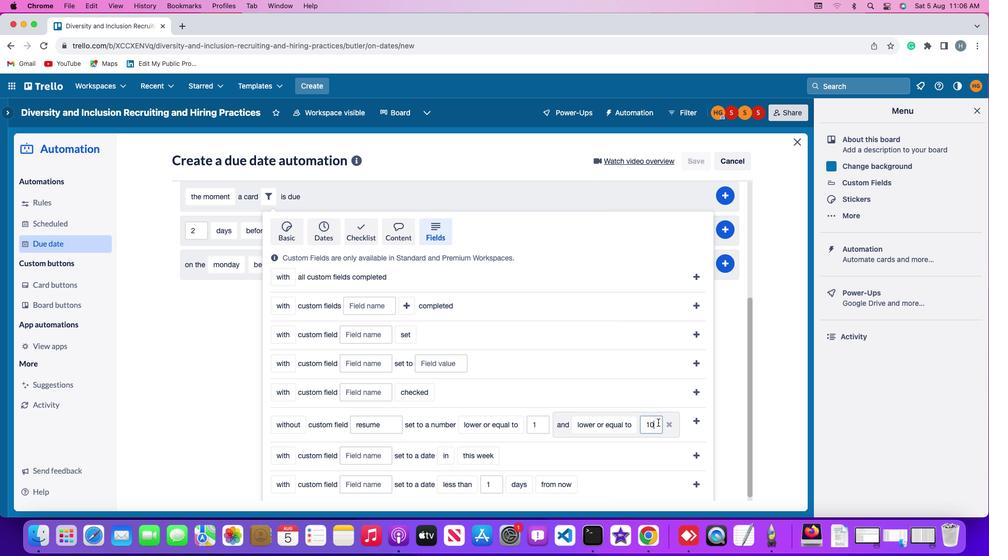 
Action: Key pressed Key.backspaceKey.backspace'1''0'
Screenshot: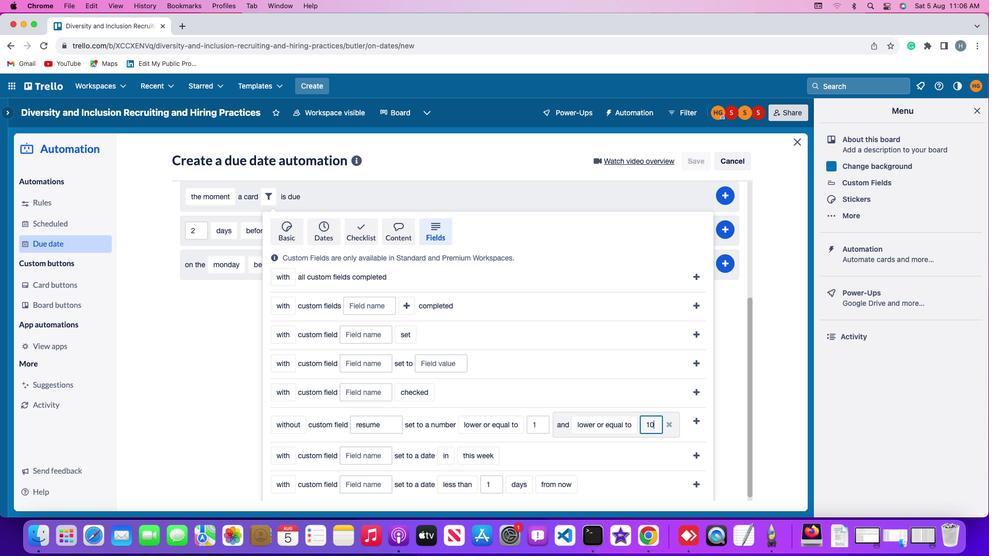 
Action: Mouse moved to (697, 419)
Screenshot: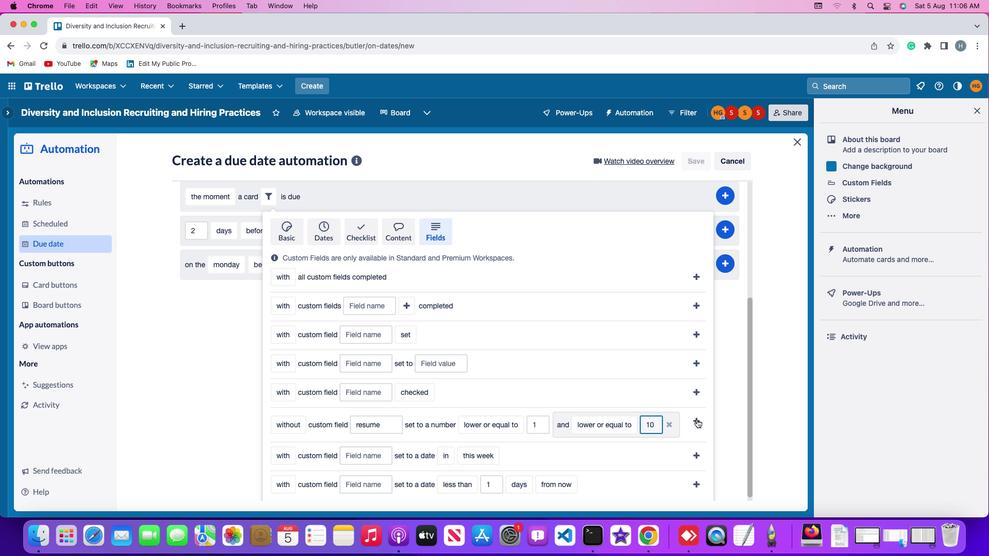
Action: Mouse pressed left at (697, 419)
Screenshot: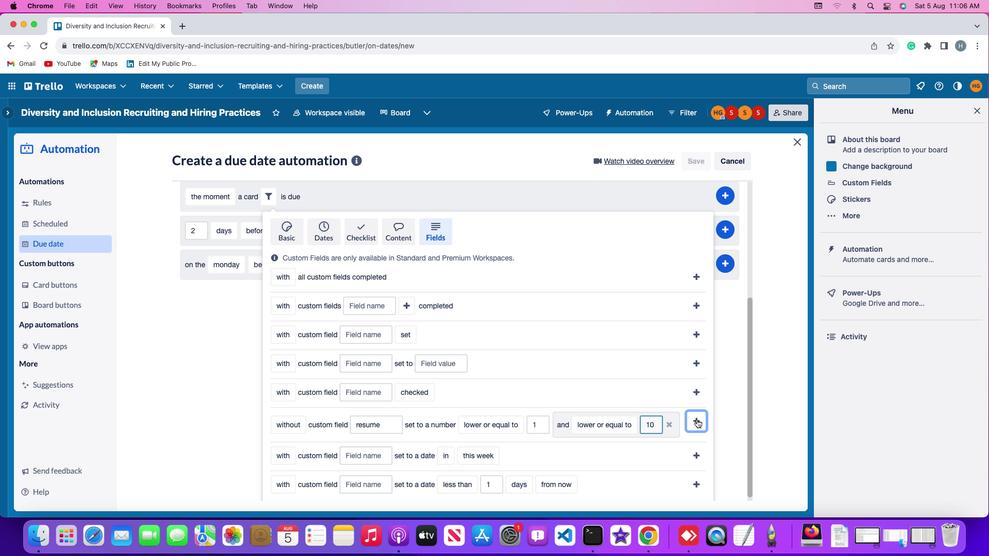 
Action: Mouse moved to (732, 377)
Screenshot: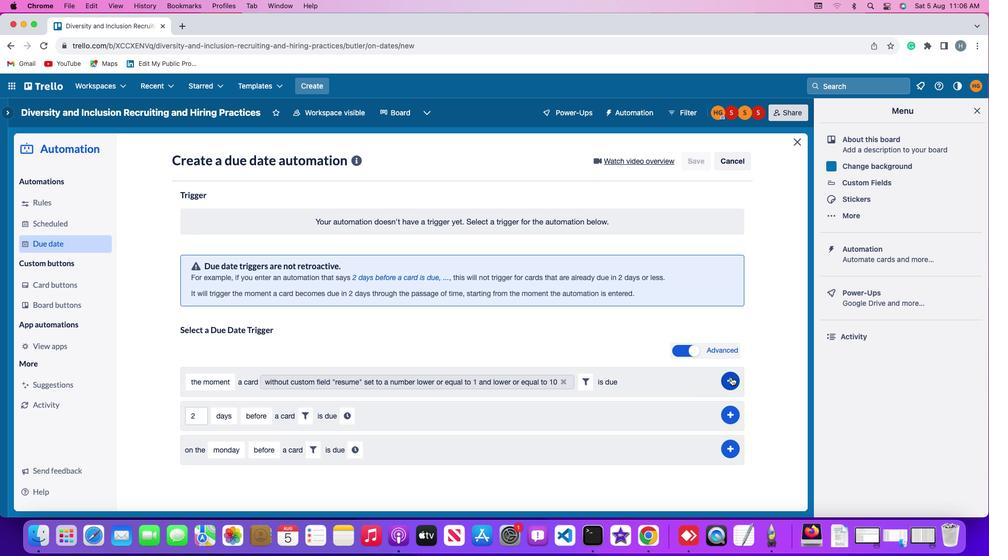 
Action: Mouse pressed left at (732, 377)
Screenshot: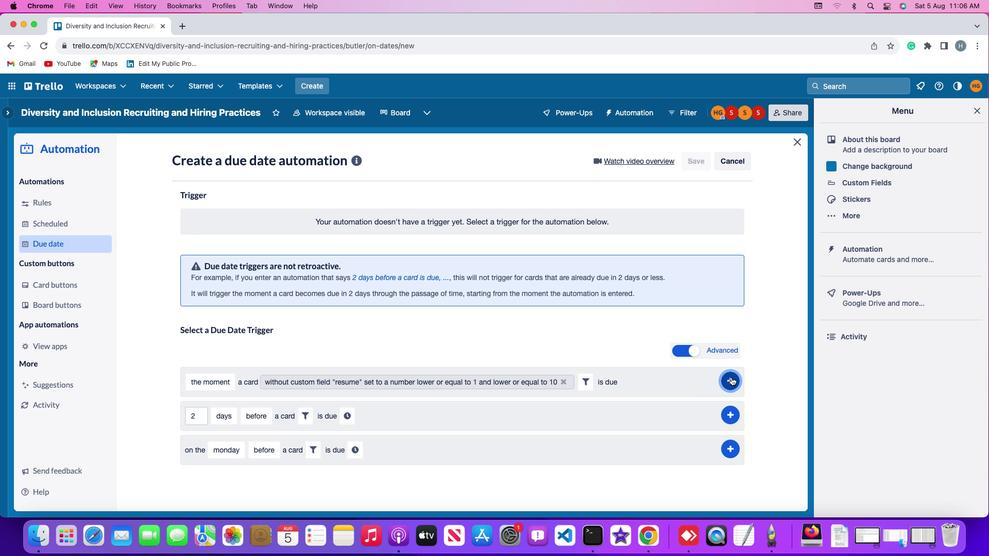 
Action: Mouse moved to (755, 298)
Screenshot: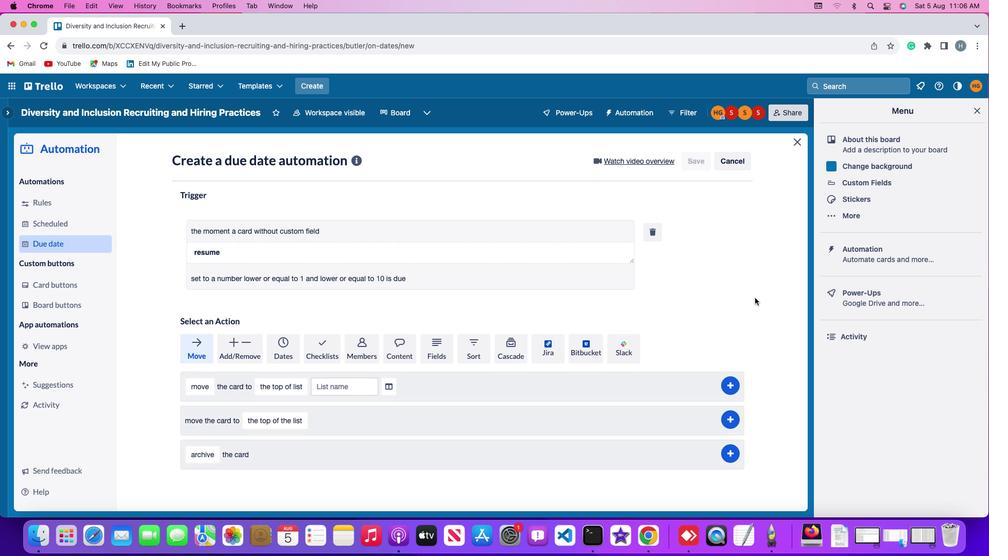 
